 Task: Look for space in Las Margaritas, Mexico from 9th July, 2023 to 16th July, 2023 for 2 adults, 1 child in price range Rs.8000 to Rs.16000. Place can be entire place with 2 bedrooms having 2 beds and 1 bathroom. Property type can be house, flat, guest house. Booking option can be shelf check-in. Required host language is English.
Action: Mouse moved to (438, 94)
Screenshot: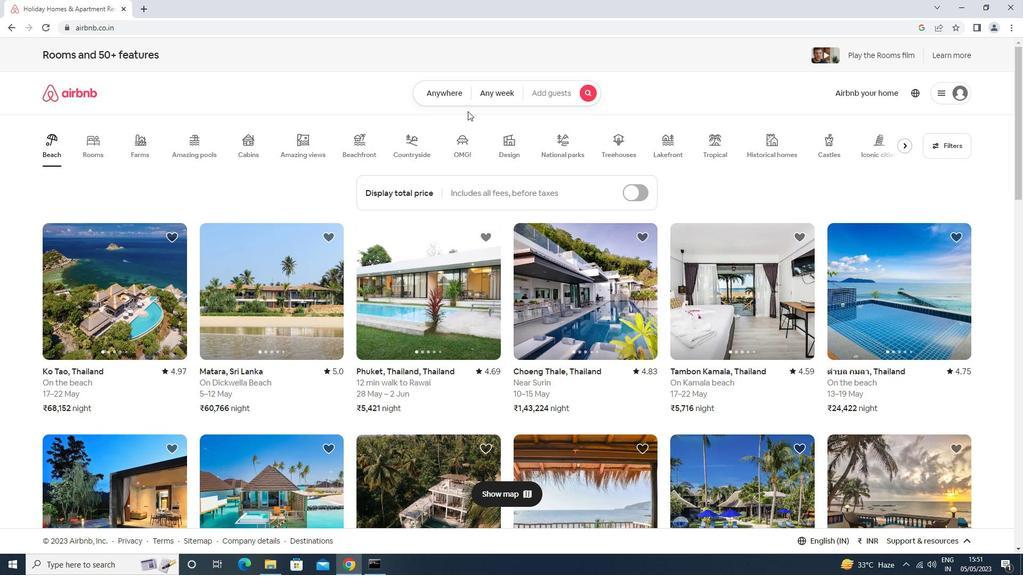 
Action: Mouse pressed left at (438, 94)
Screenshot: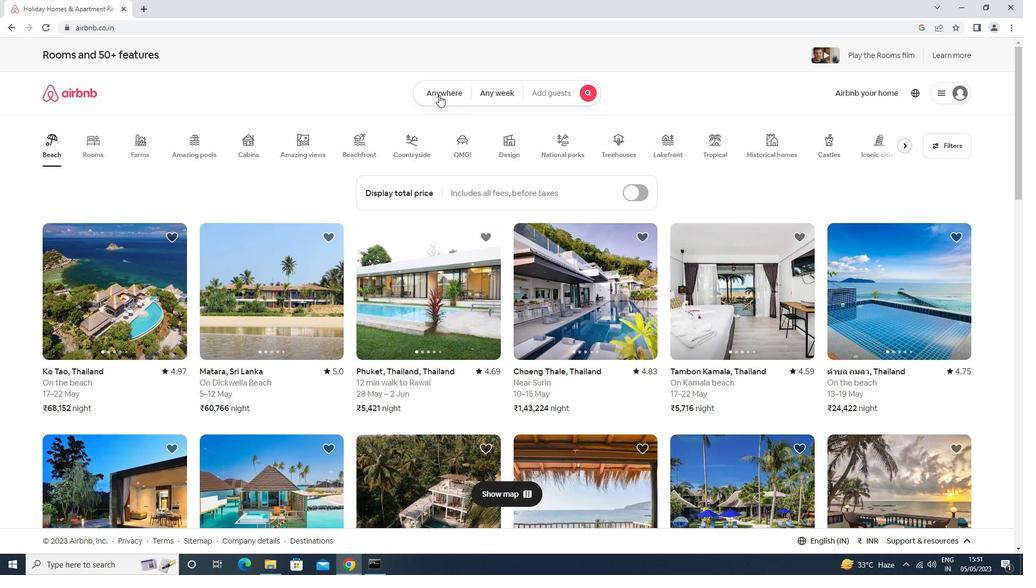 
Action: Mouse moved to (396, 139)
Screenshot: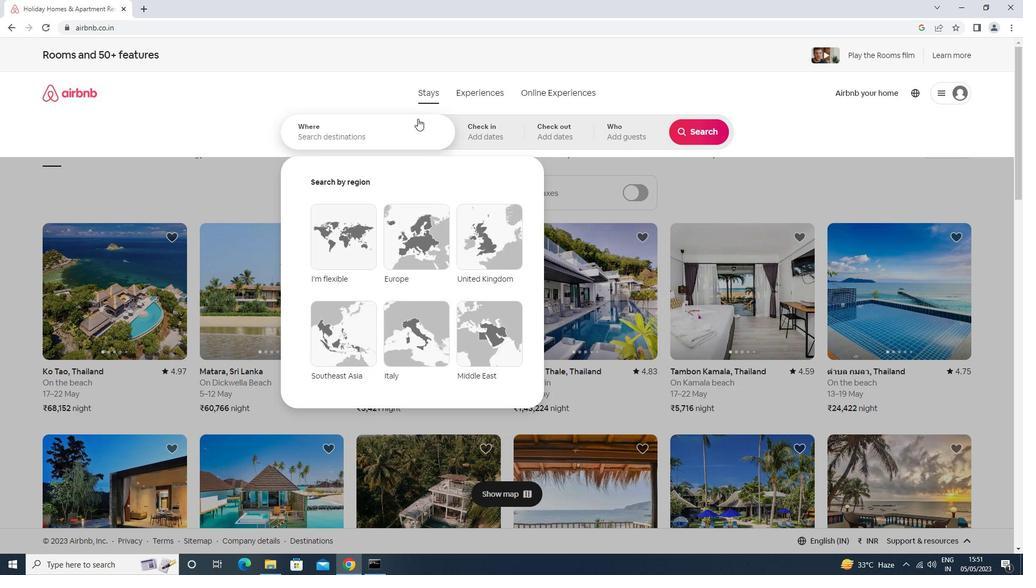 
Action: Mouse pressed left at (396, 139)
Screenshot: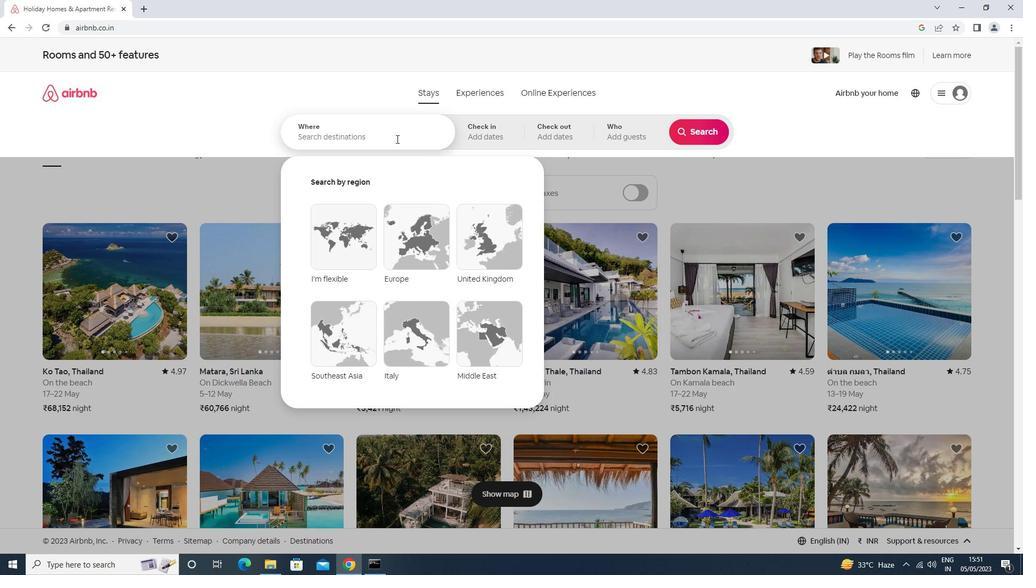 
Action: Key pressed las<Key.space>marg<Key.down><Key.backspace><Key.backspace><Key.backspace><Key.backspace><Key.backspace><Key.backspace><Key.shift>MEXICO<Key.enter>
Screenshot: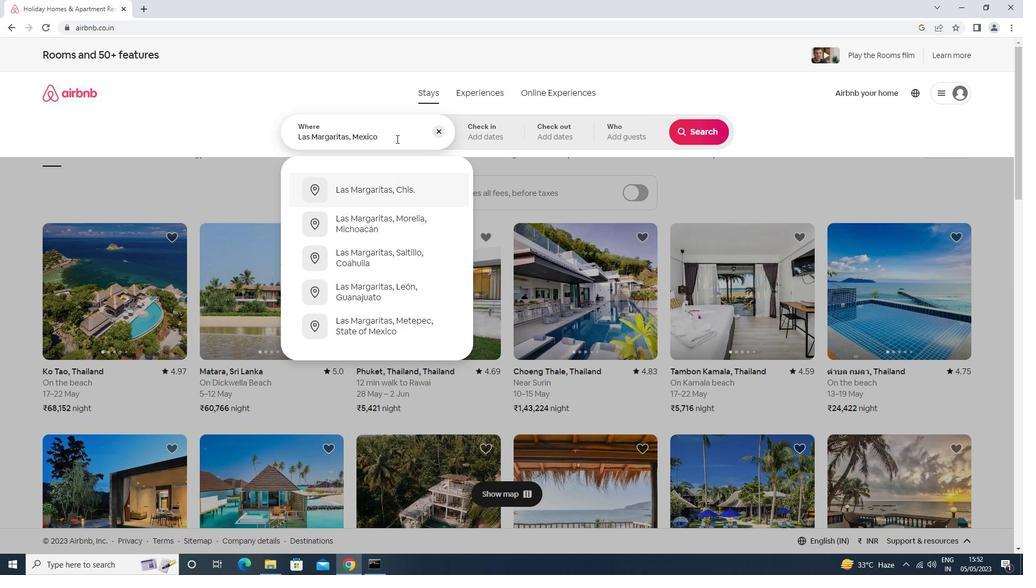 
Action: Mouse moved to (700, 217)
Screenshot: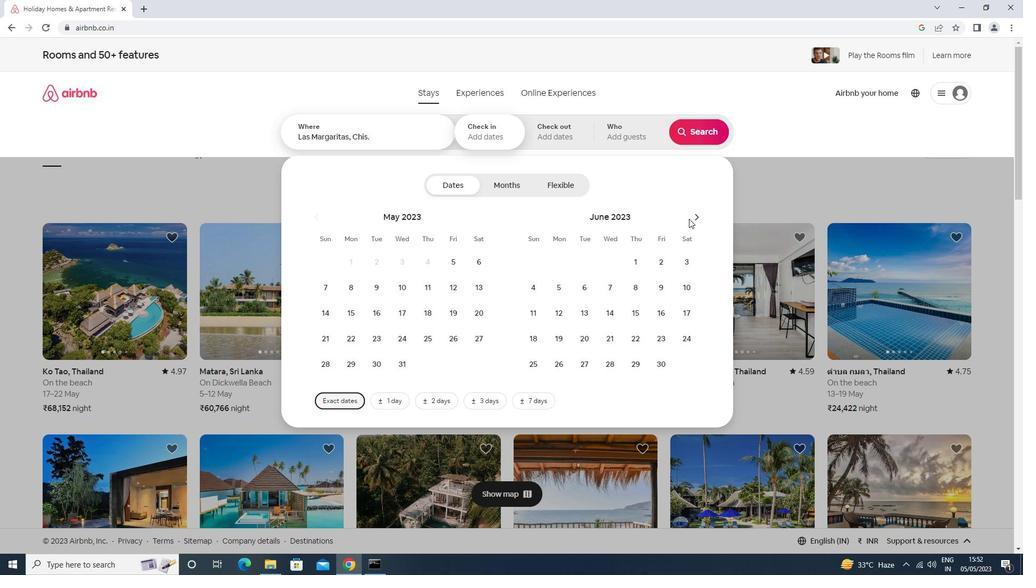 
Action: Mouse pressed left at (700, 217)
Screenshot: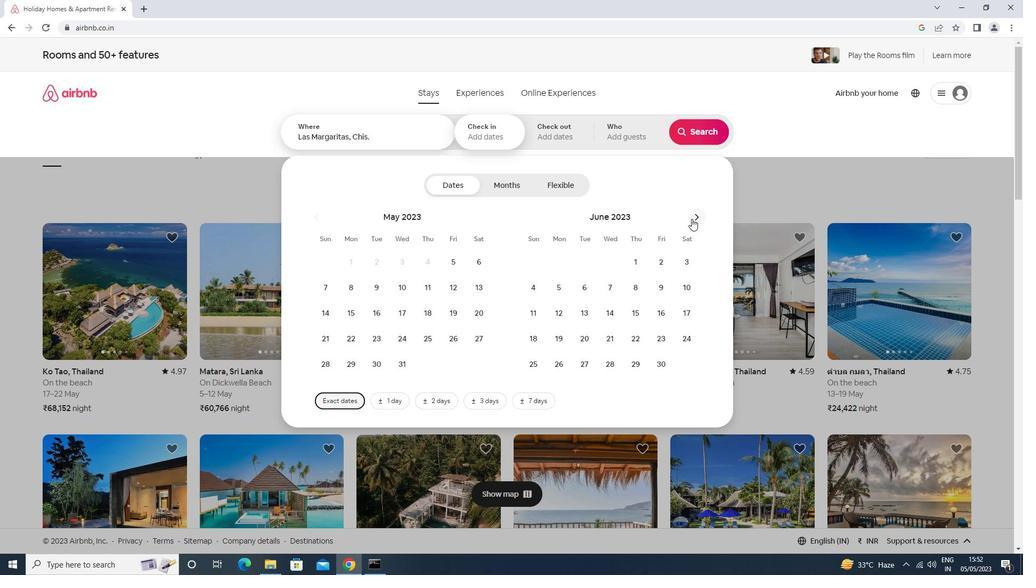 
Action: Mouse moved to (541, 306)
Screenshot: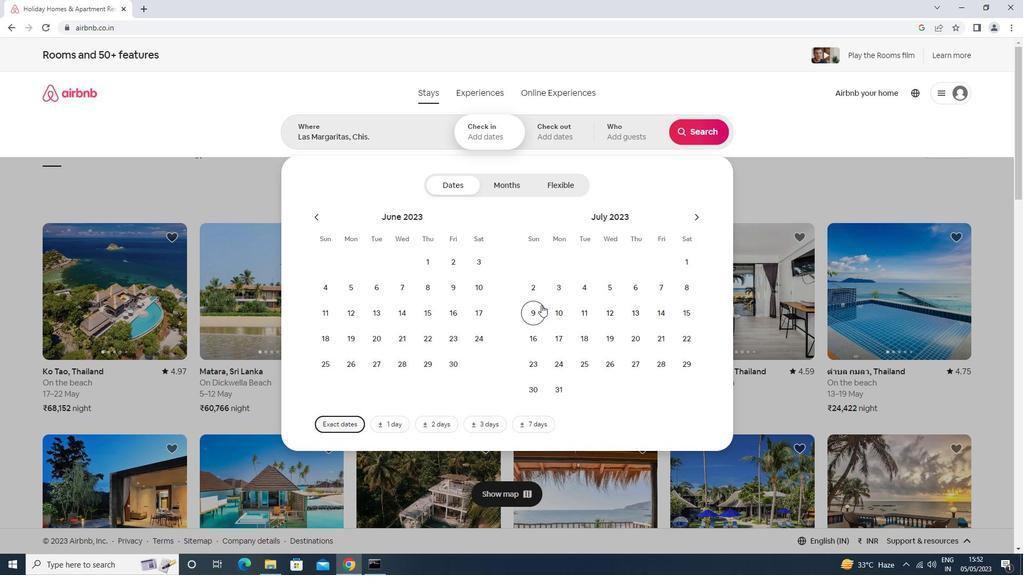 
Action: Mouse pressed left at (541, 306)
Screenshot: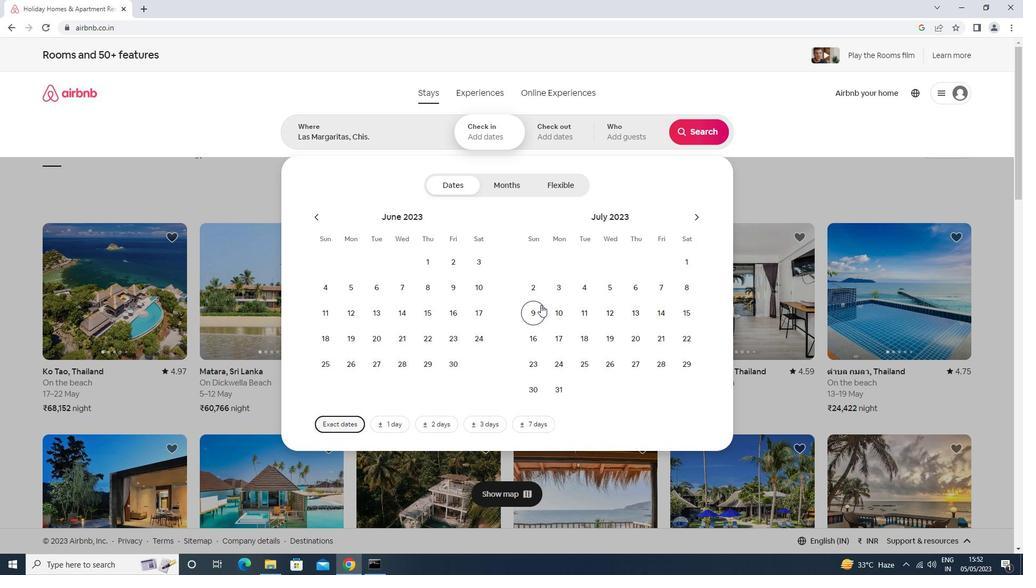 
Action: Mouse moved to (532, 331)
Screenshot: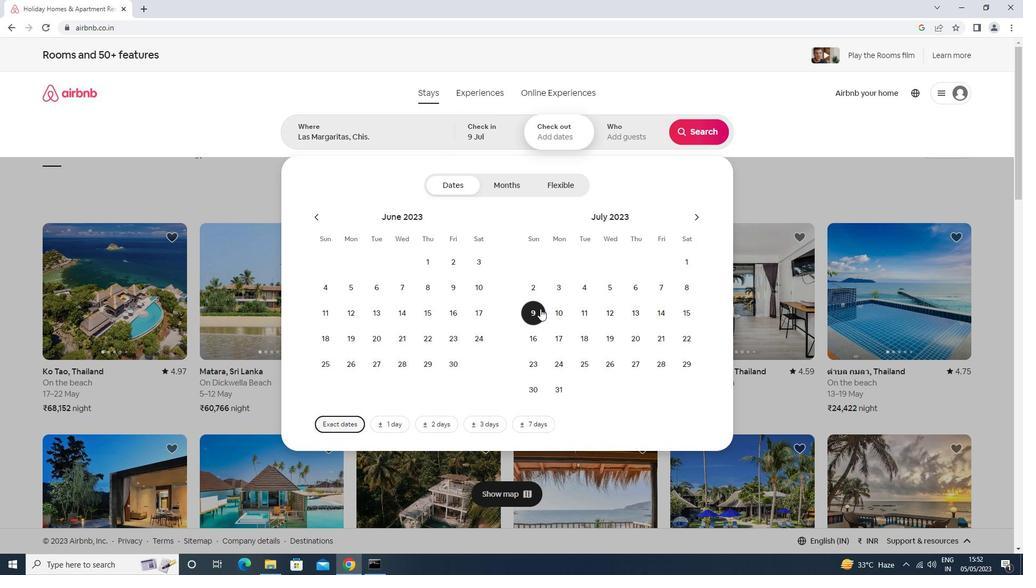 
Action: Mouse pressed left at (532, 331)
Screenshot: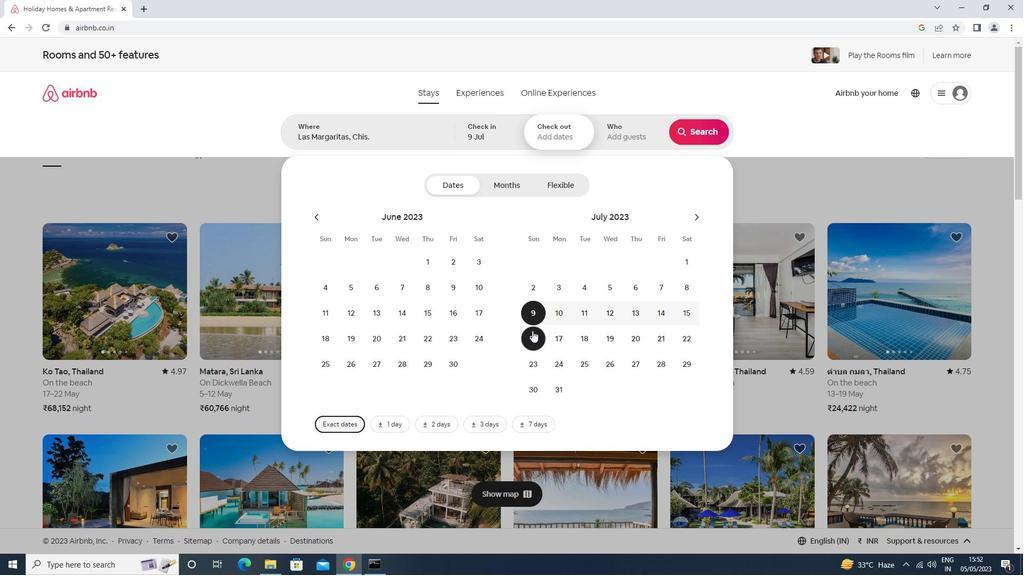 
Action: Mouse moved to (637, 141)
Screenshot: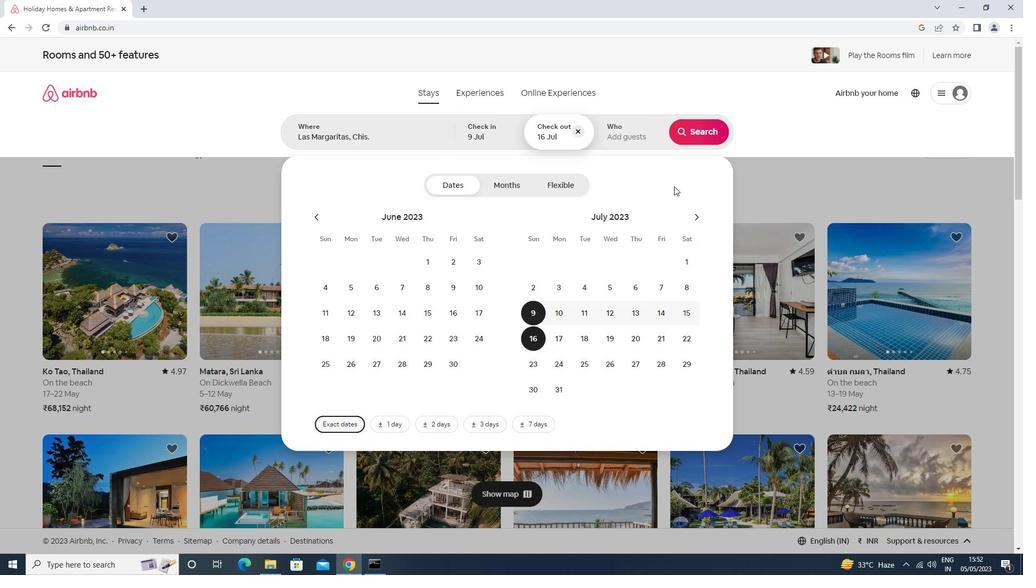 
Action: Mouse pressed left at (637, 141)
Screenshot: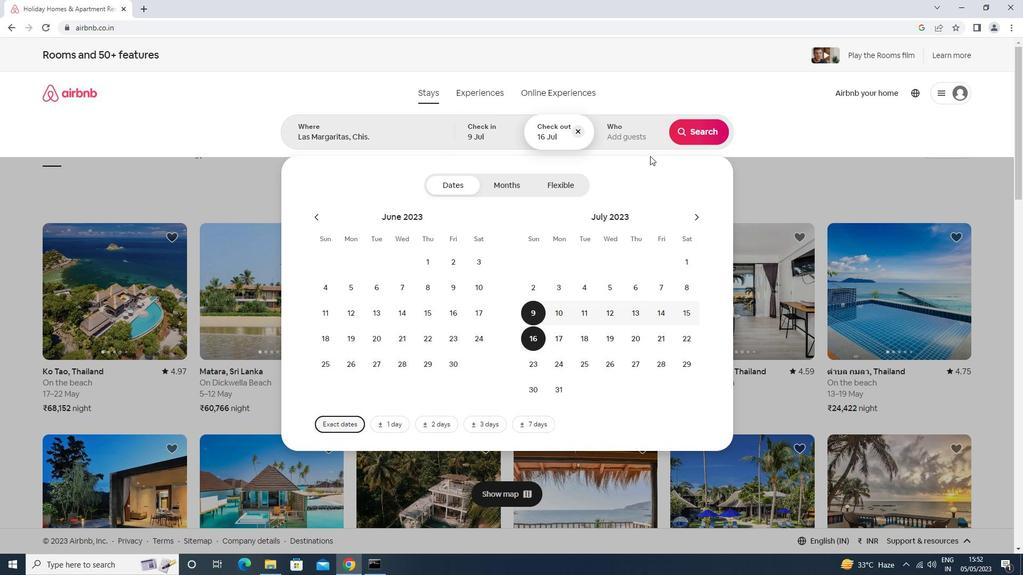 
Action: Mouse moved to (695, 192)
Screenshot: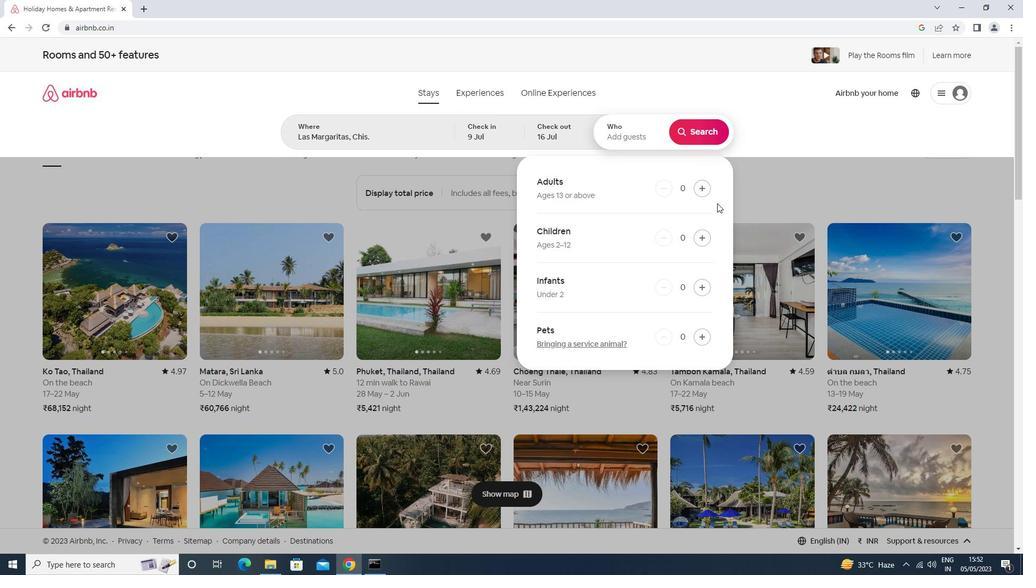 
Action: Mouse pressed left at (695, 192)
Screenshot: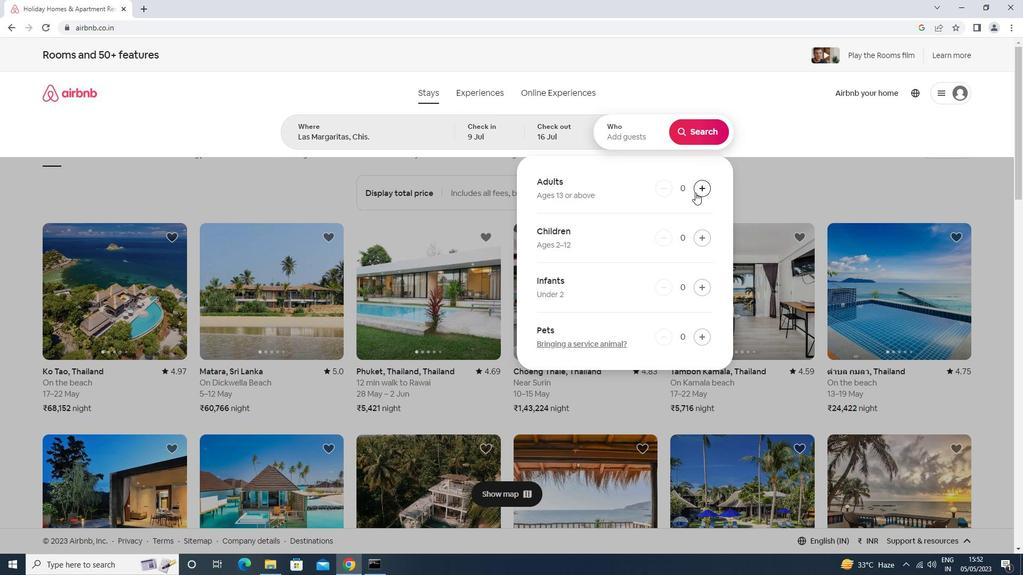 
Action: Mouse pressed left at (695, 192)
Screenshot: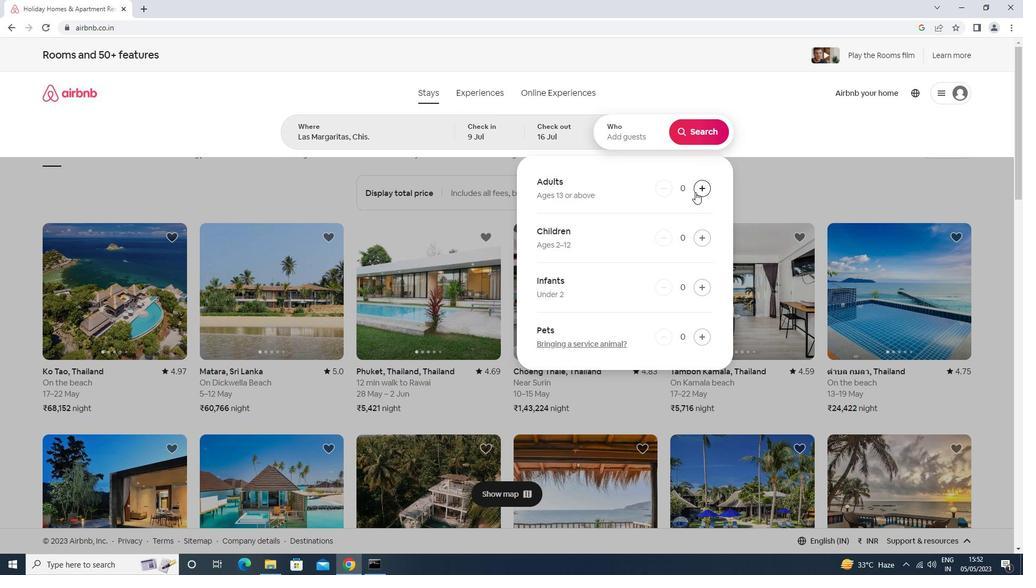 
Action: Mouse moved to (704, 238)
Screenshot: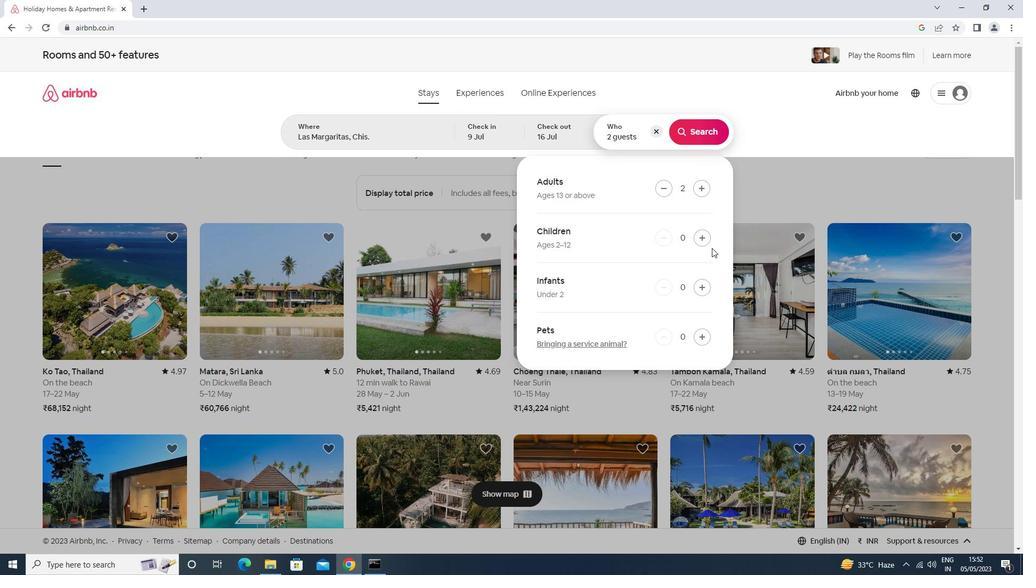 
Action: Mouse pressed left at (704, 238)
Screenshot: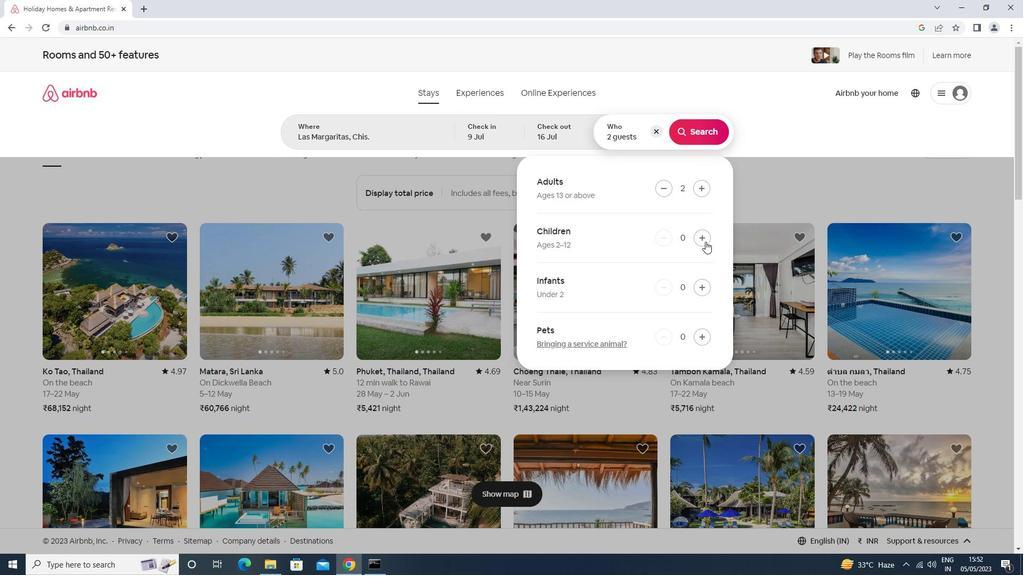 
Action: Mouse moved to (710, 135)
Screenshot: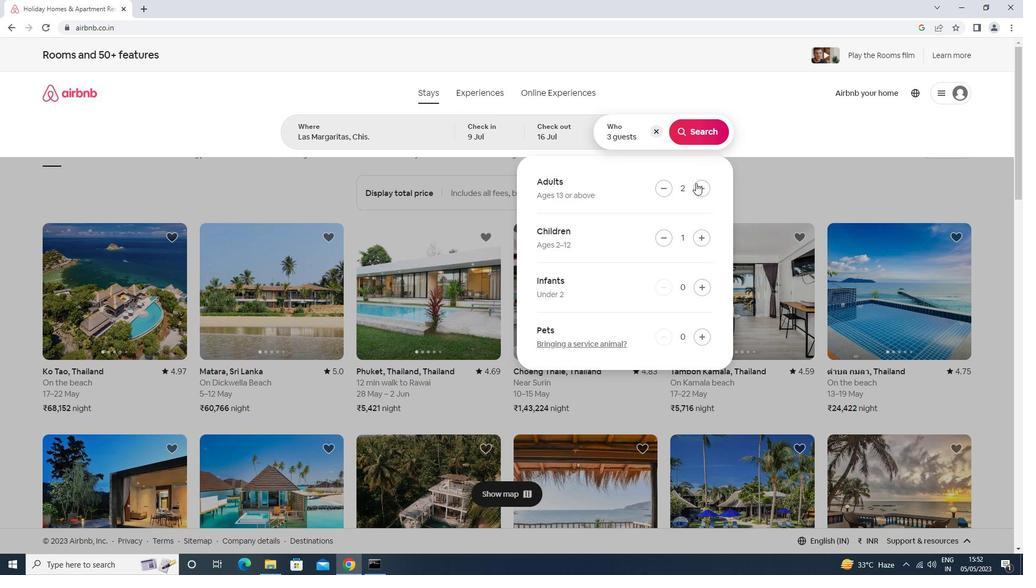 
Action: Mouse pressed left at (710, 135)
Screenshot: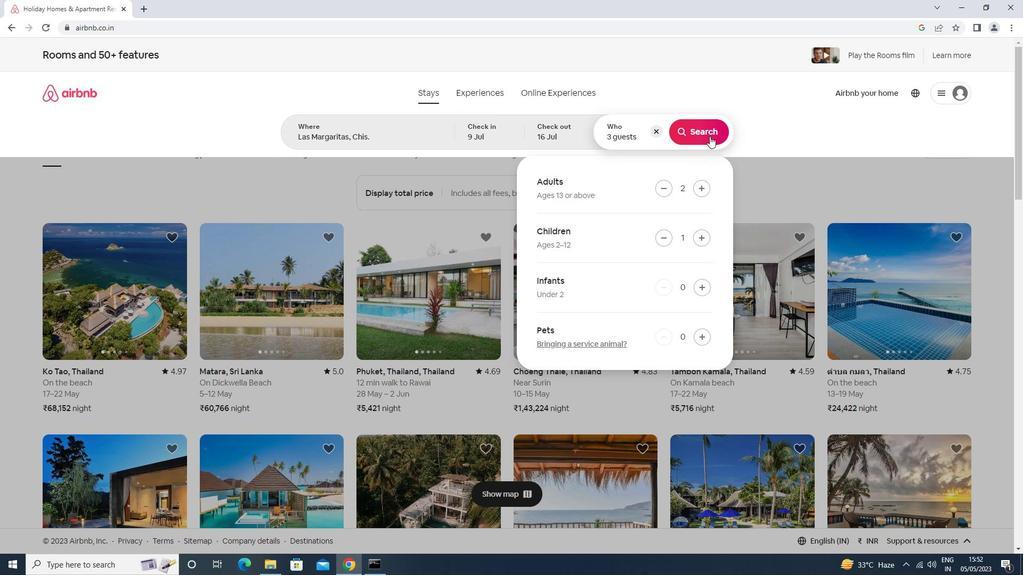 
Action: Mouse moved to (981, 104)
Screenshot: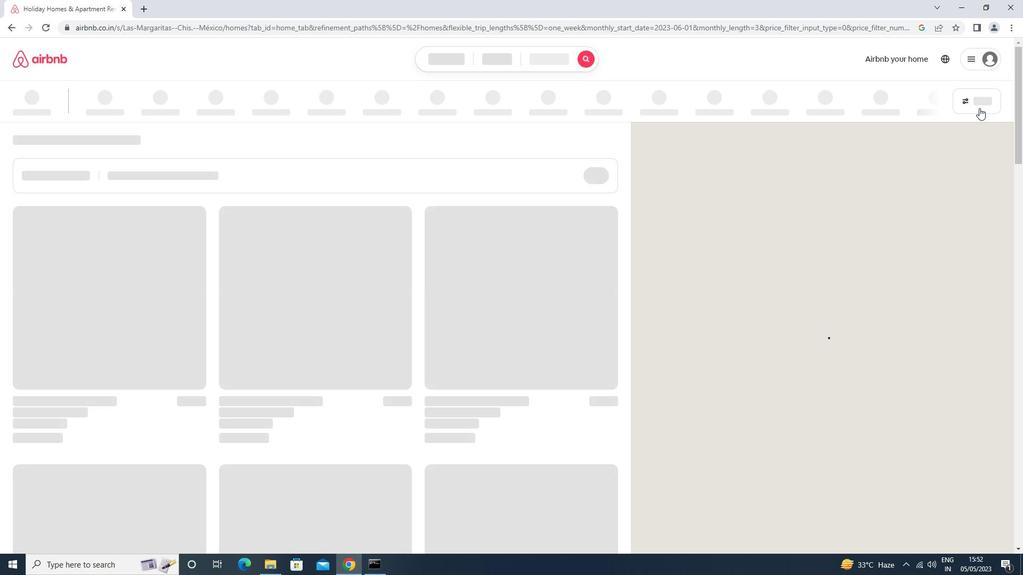 
Action: Mouse pressed left at (981, 104)
Screenshot: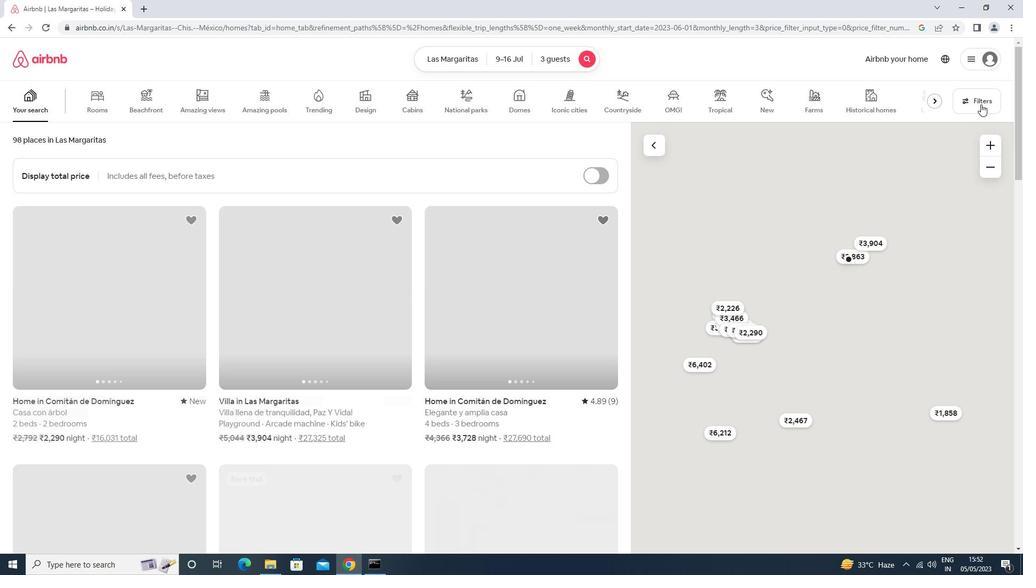 
Action: Mouse moved to (413, 366)
Screenshot: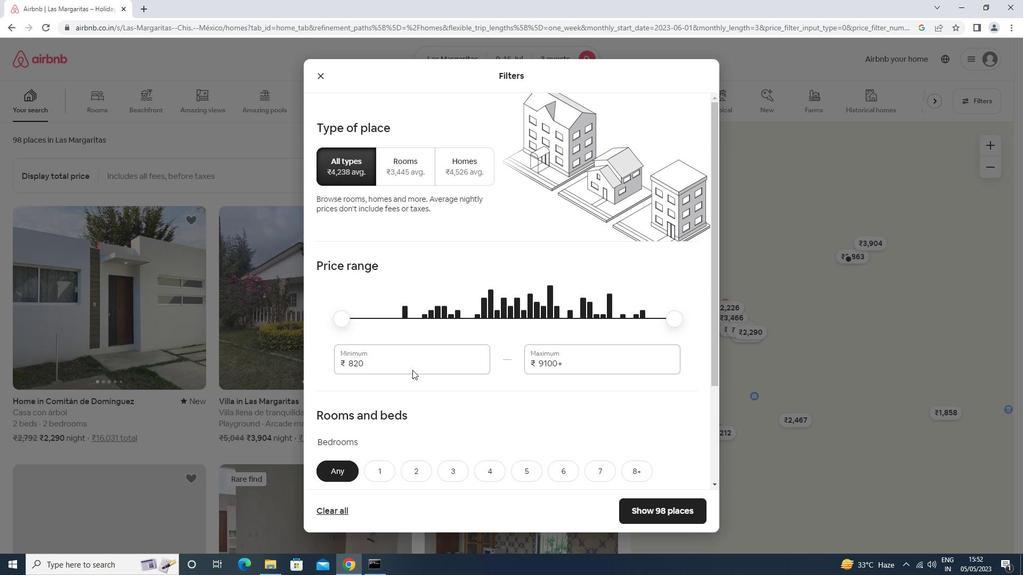 
Action: Mouse pressed left at (413, 366)
Screenshot: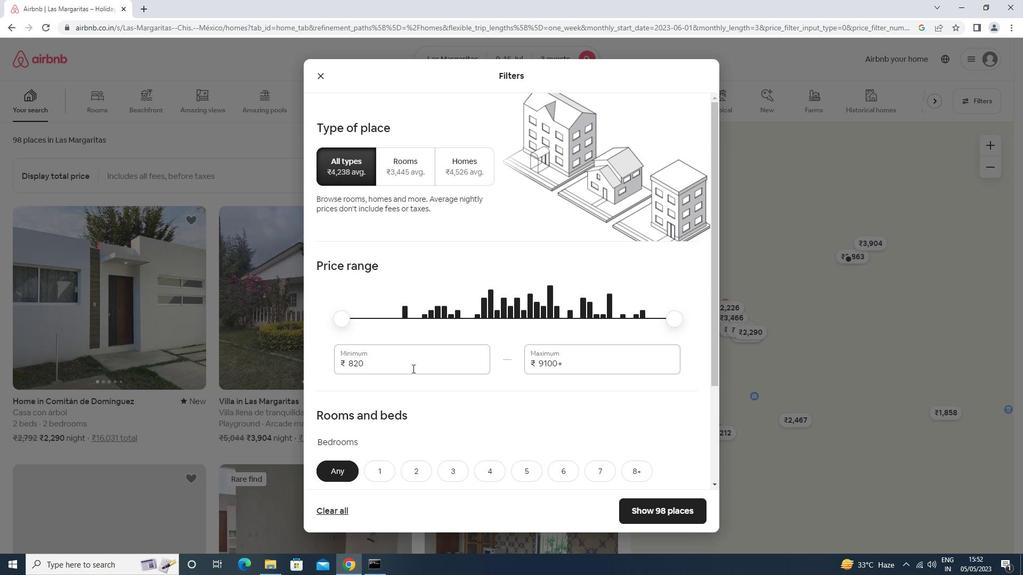 
Action: Mouse moved to (413, 365)
Screenshot: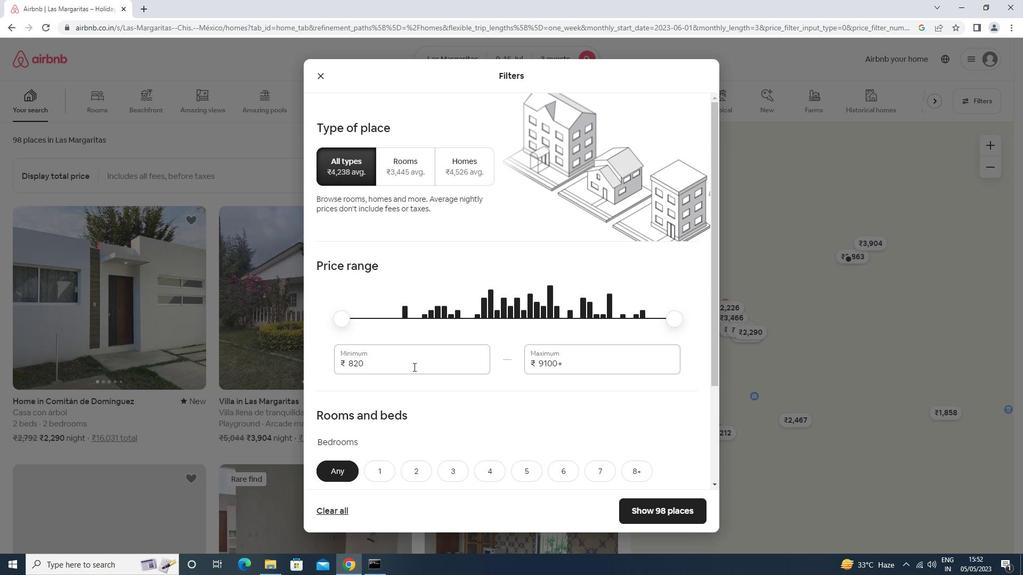 
Action: Key pressed <Key.backspace><Key.backspace>000<Key.tab>16000
Screenshot: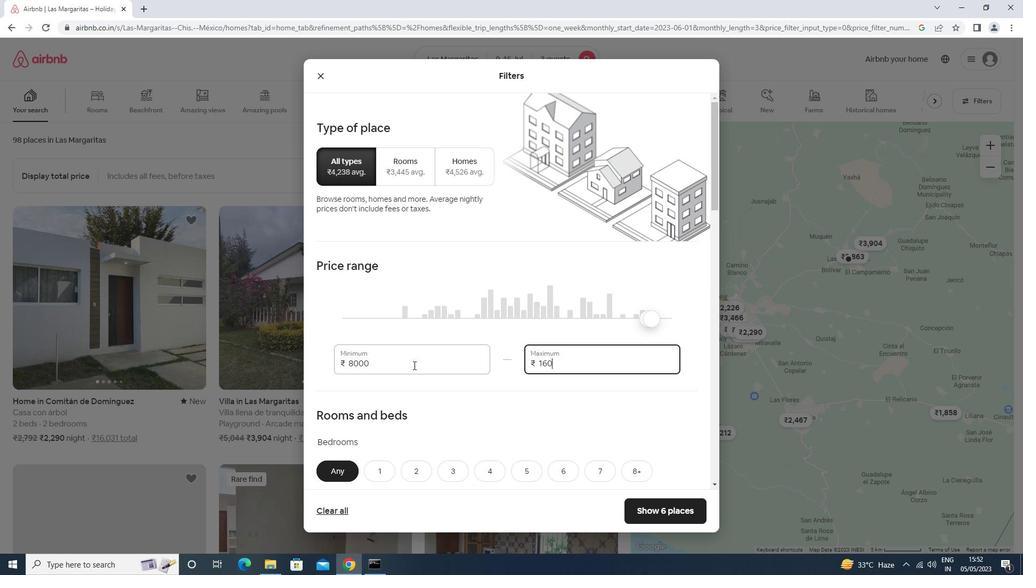 
Action: Mouse moved to (414, 358)
Screenshot: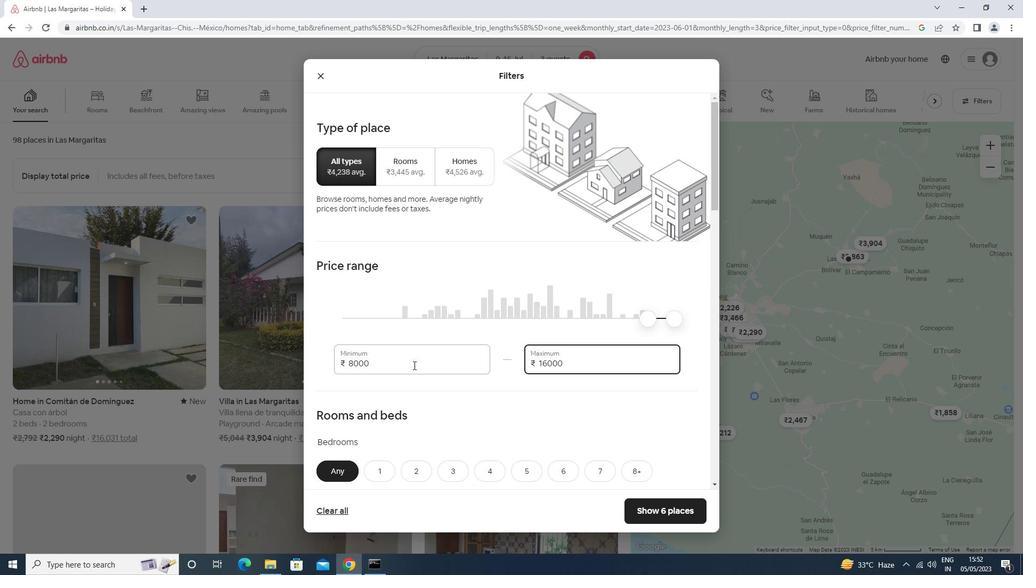 
Action: Mouse scrolled (414, 357) with delta (0, 0)
Screenshot: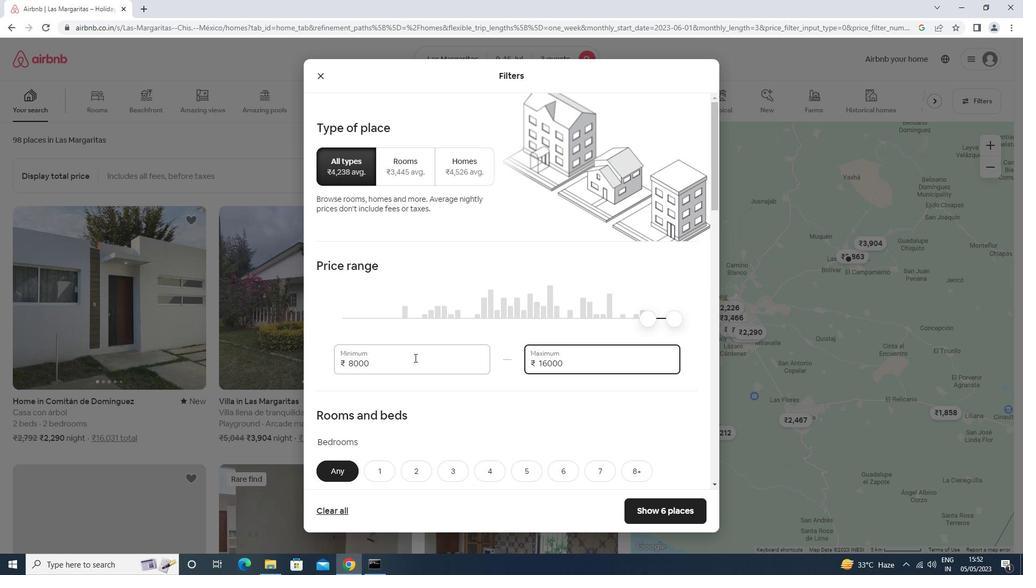 
Action: Mouse scrolled (414, 357) with delta (0, 0)
Screenshot: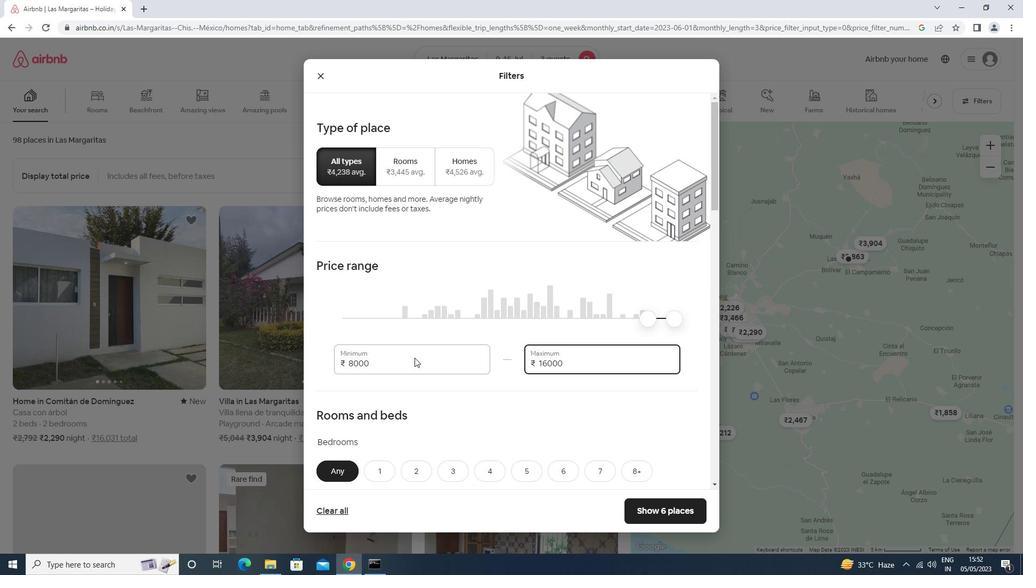 
Action: Mouse scrolled (414, 357) with delta (0, 0)
Screenshot: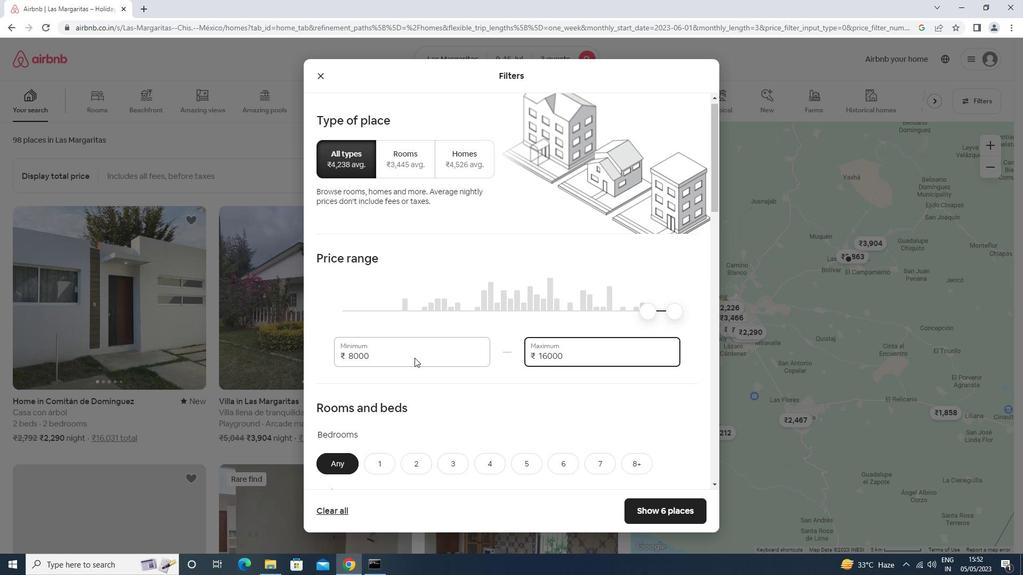 
Action: Mouse scrolled (414, 357) with delta (0, 0)
Screenshot: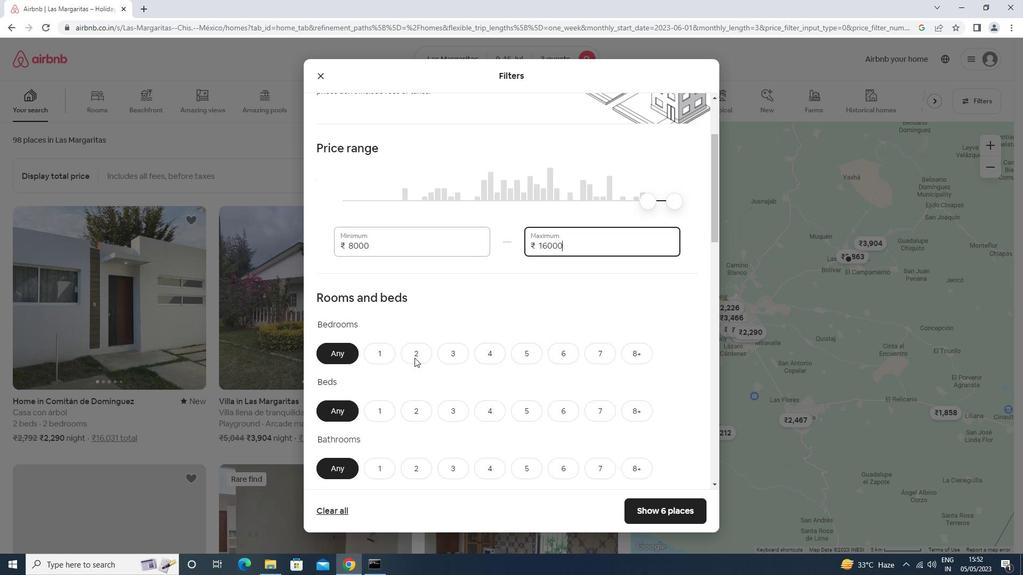 
Action: Mouse moved to (416, 261)
Screenshot: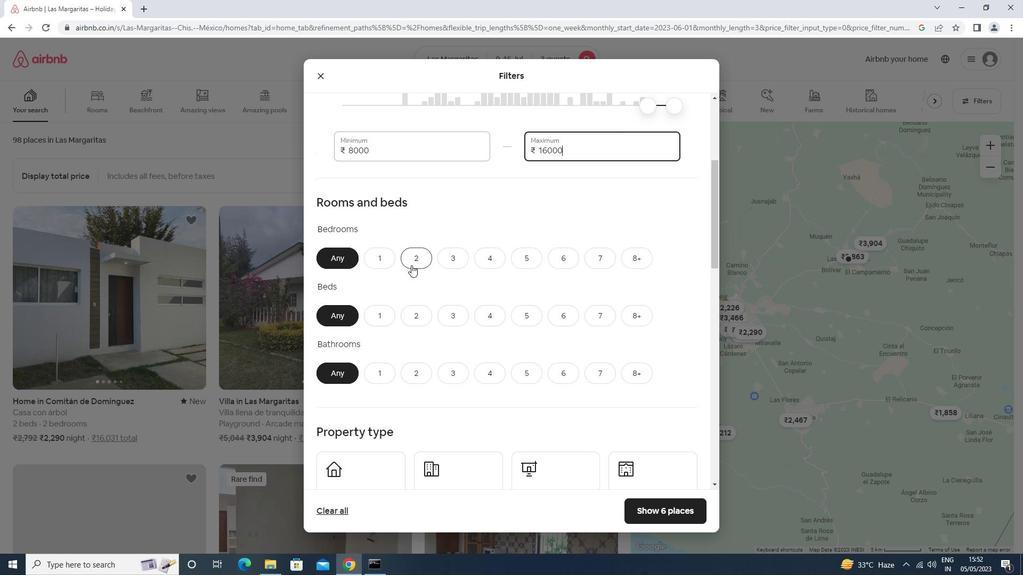 
Action: Mouse pressed left at (416, 261)
Screenshot: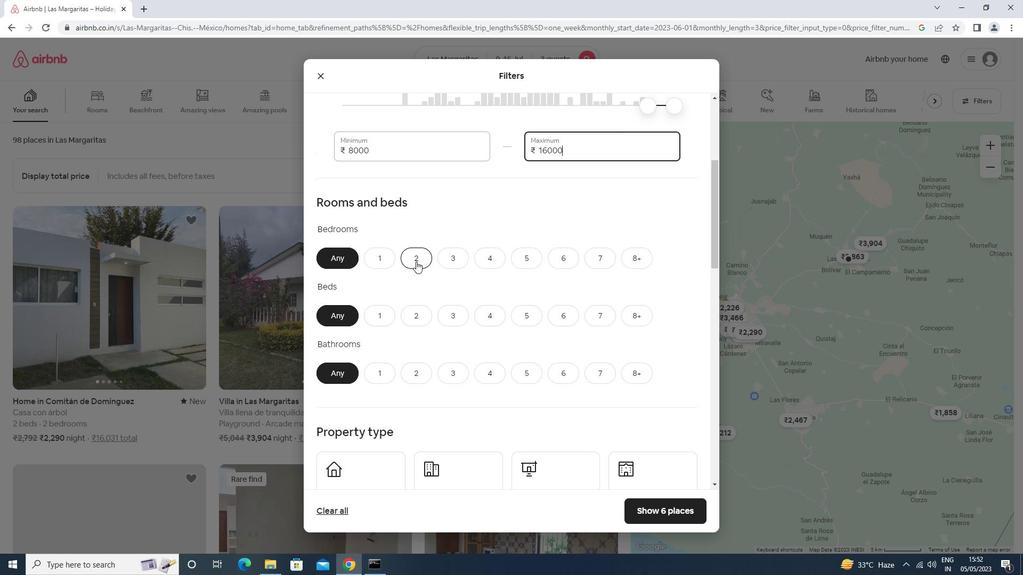
Action: Mouse moved to (410, 315)
Screenshot: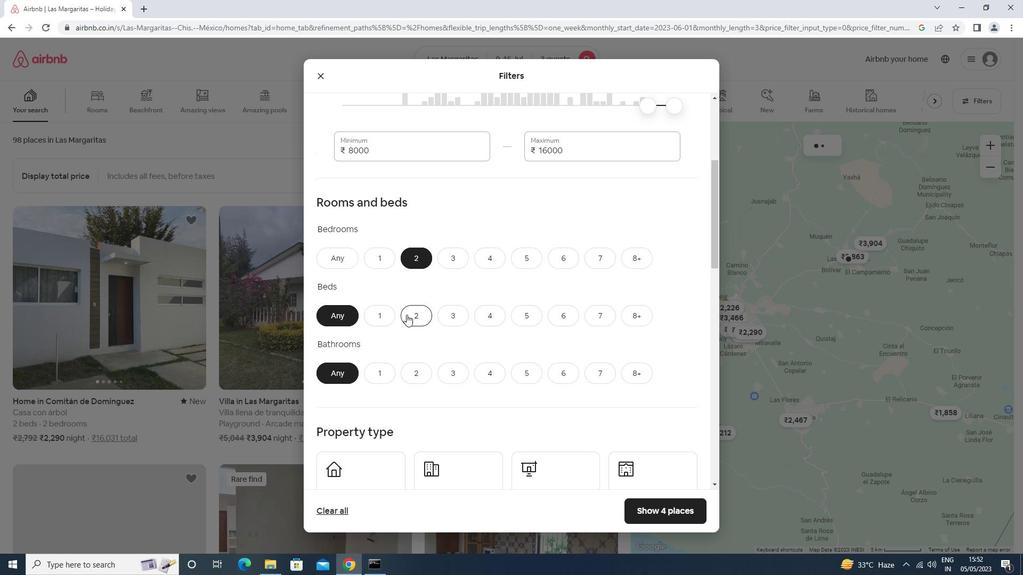 
Action: Mouse pressed left at (410, 315)
Screenshot: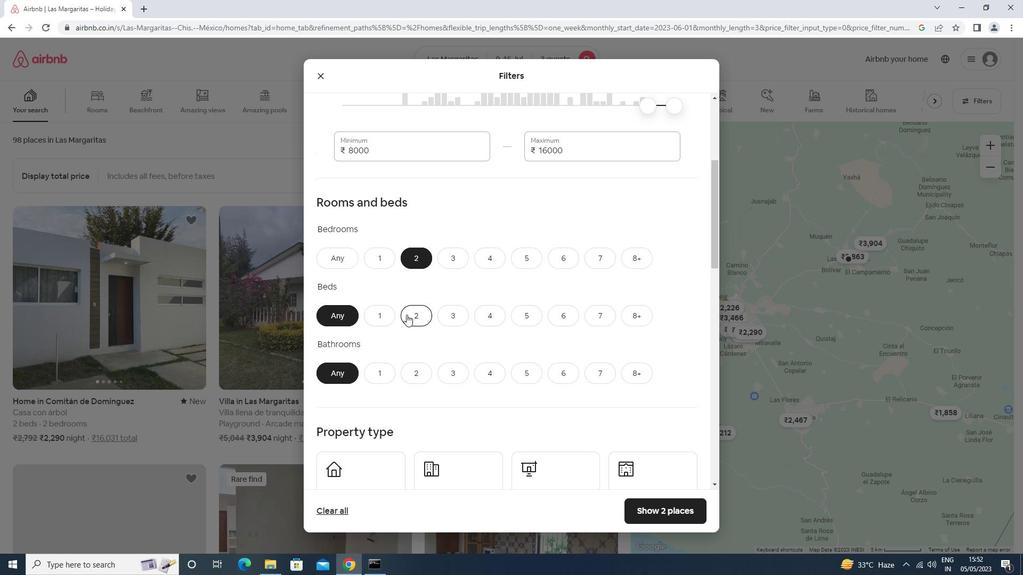 
Action: Mouse moved to (388, 378)
Screenshot: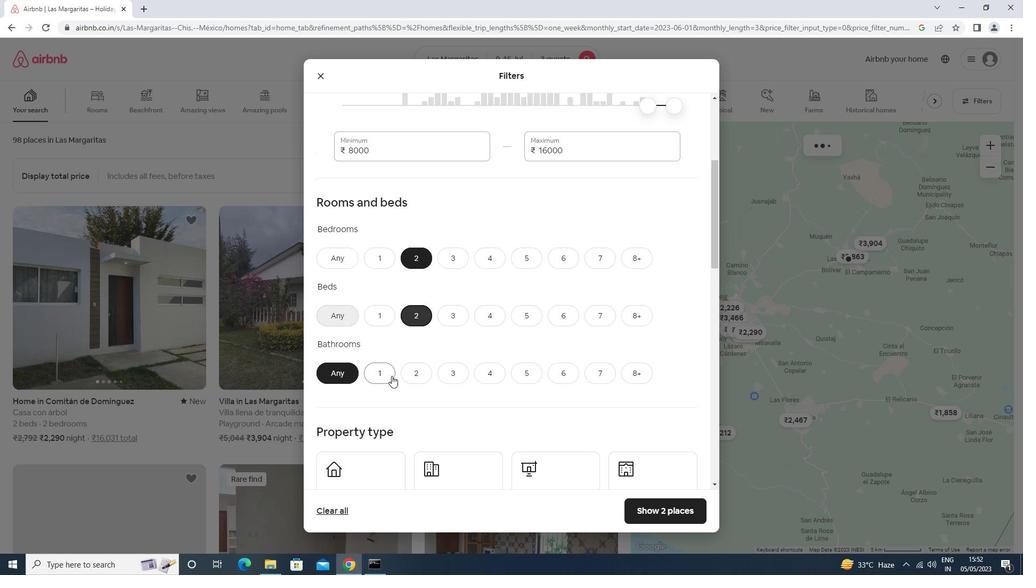 
Action: Mouse pressed left at (388, 378)
Screenshot: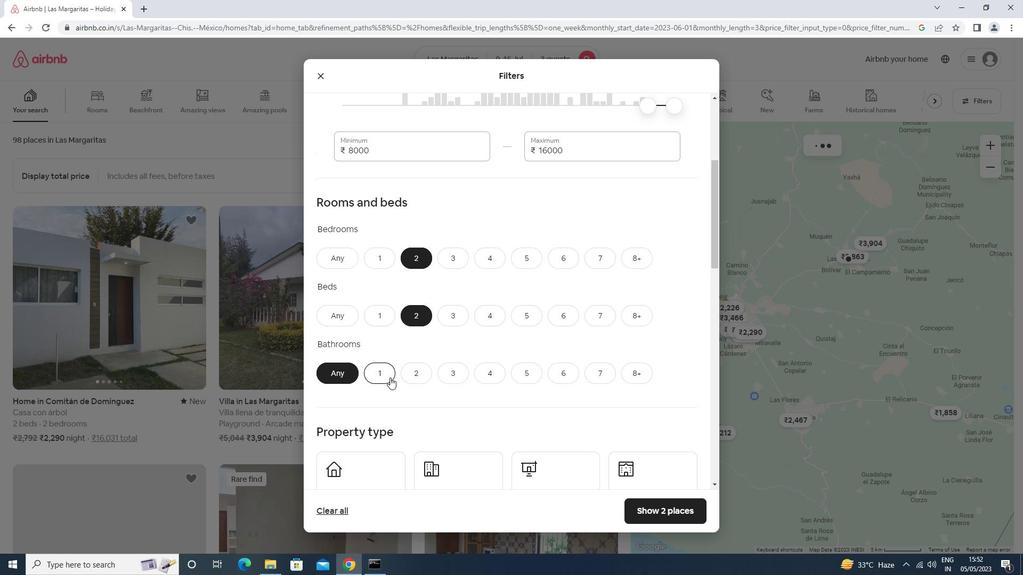 
Action: Mouse moved to (387, 375)
Screenshot: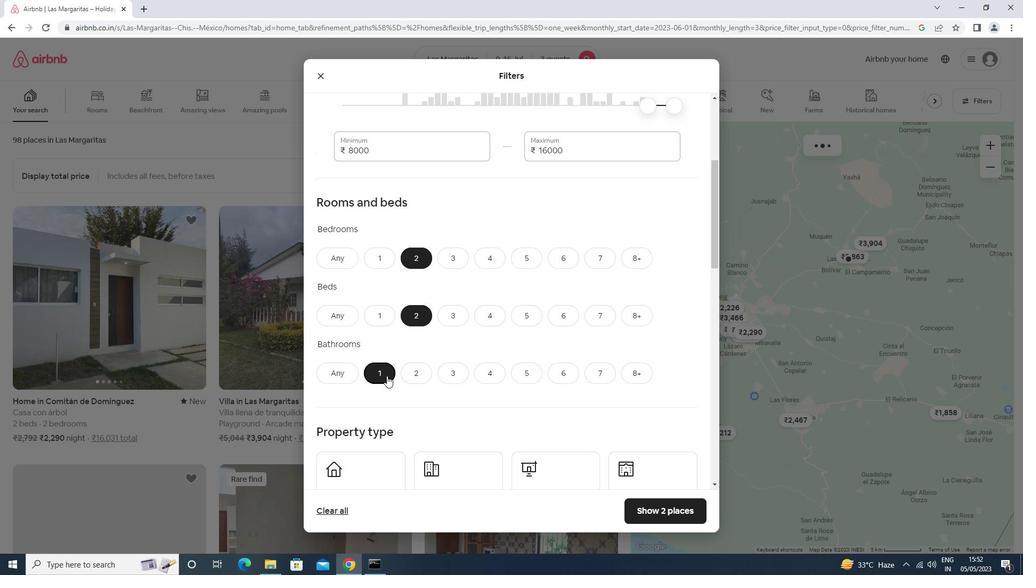 
Action: Mouse scrolled (387, 375) with delta (0, 0)
Screenshot: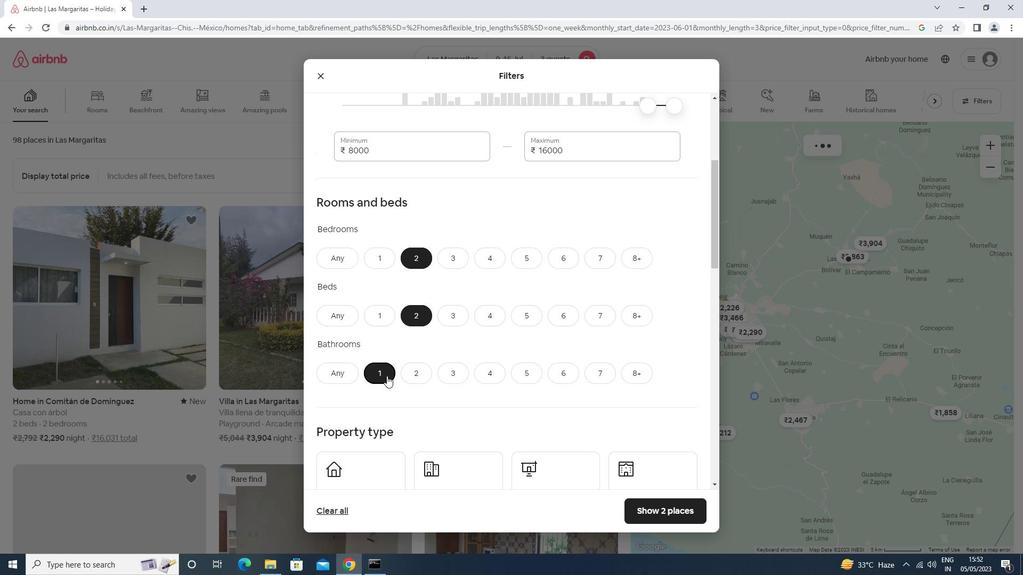 
Action: Mouse scrolled (387, 375) with delta (0, 0)
Screenshot: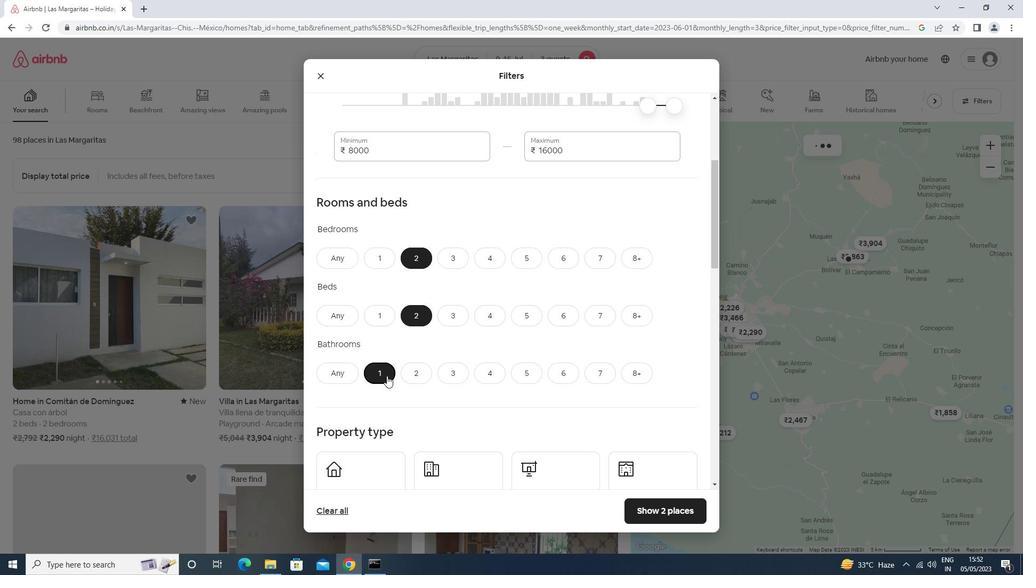 
Action: Mouse scrolled (387, 375) with delta (0, 0)
Screenshot: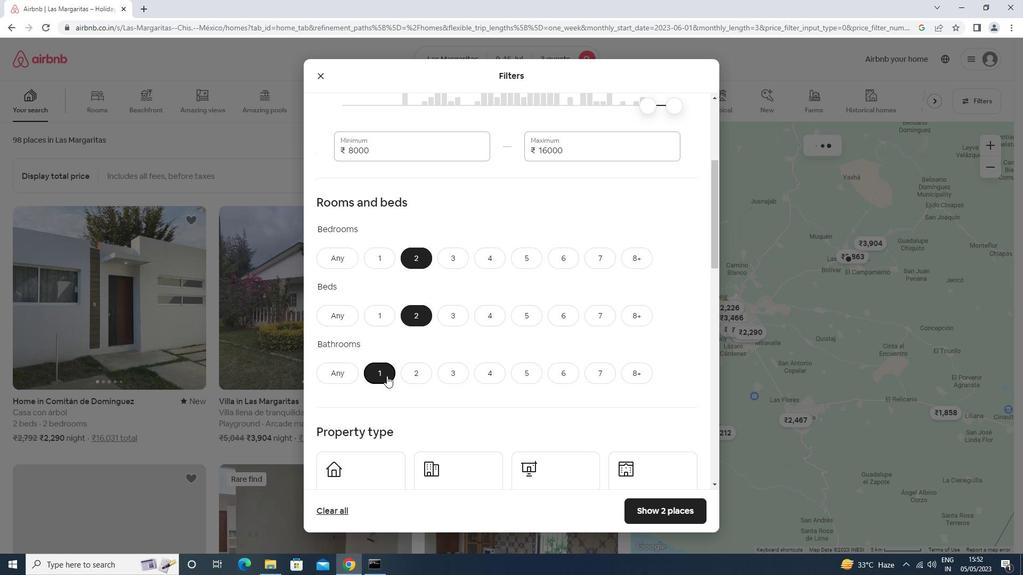 
Action: Mouse scrolled (387, 375) with delta (0, 0)
Screenshot: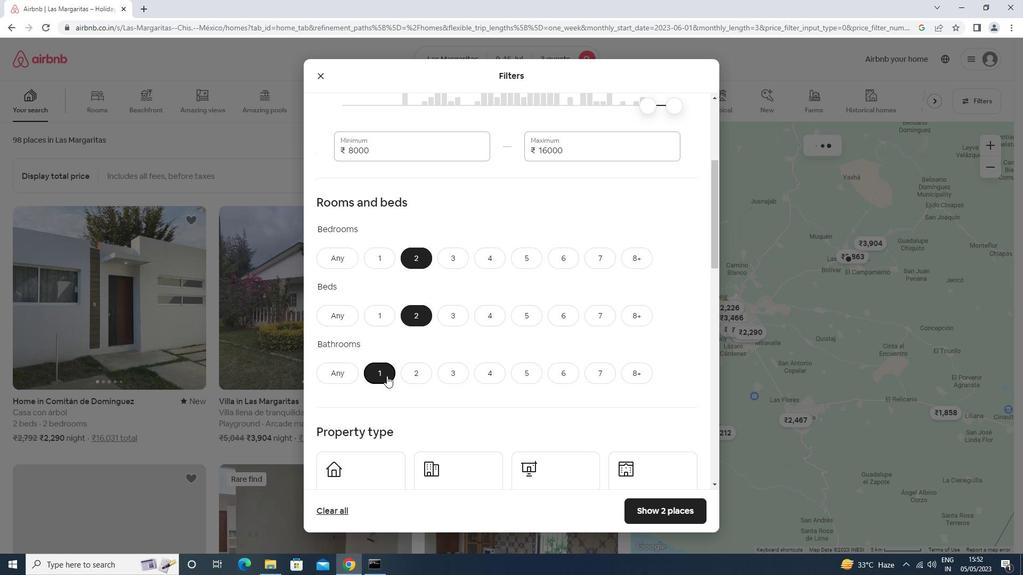 
Action: Mouse moved to (365, 289)
Screenshot: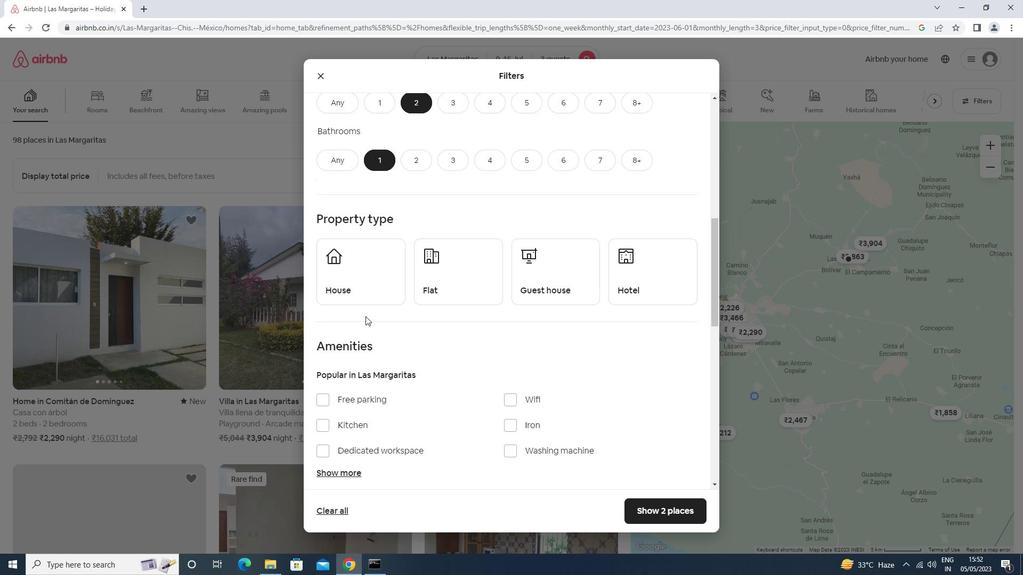 
Action: Mouse pressed left at (365, 289)
Screenshot: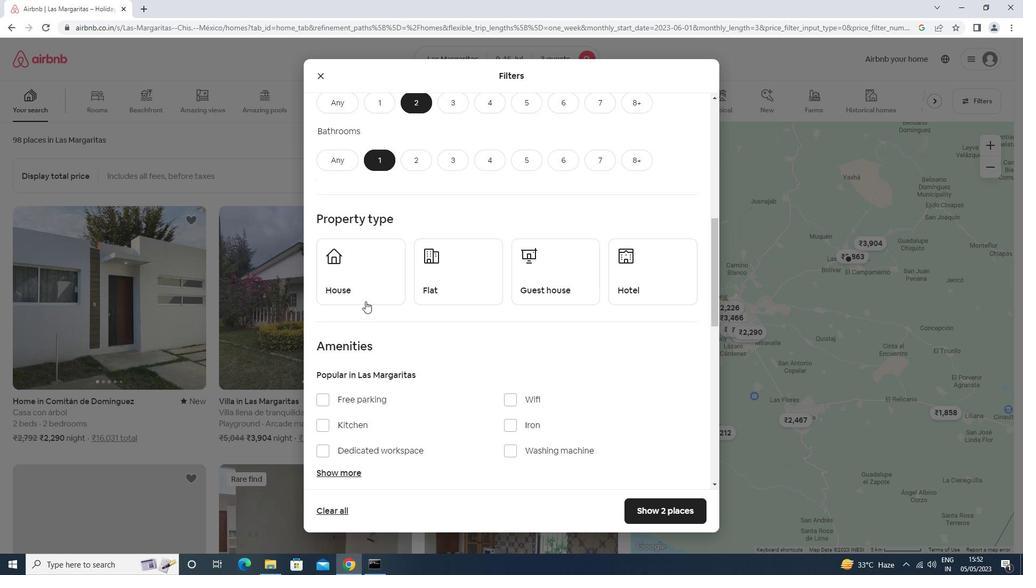 
Action: Mouse moved to (432, 284)
Screenshot: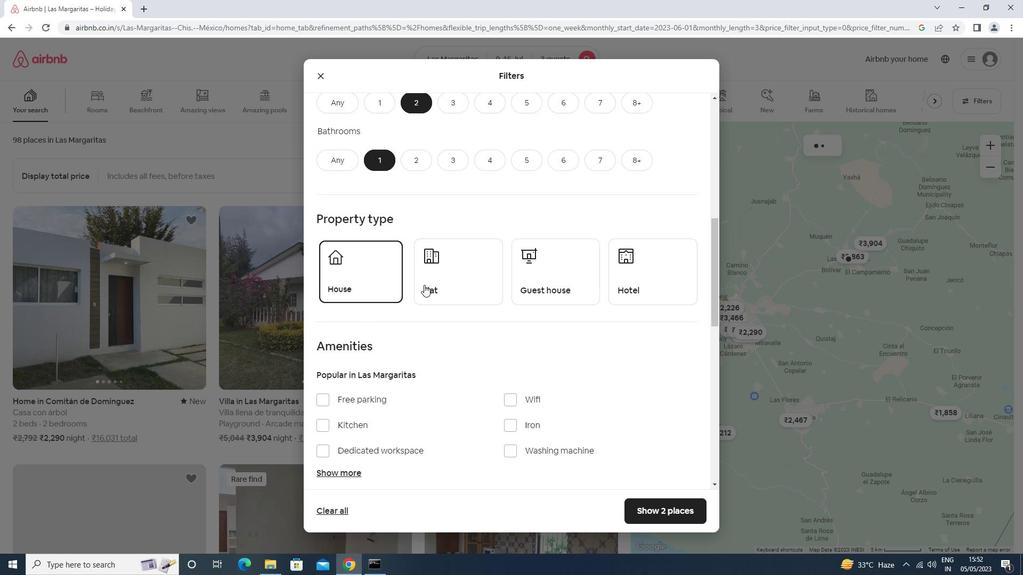 
Action: Mouse pressed left at (432, 284)
Screenshot: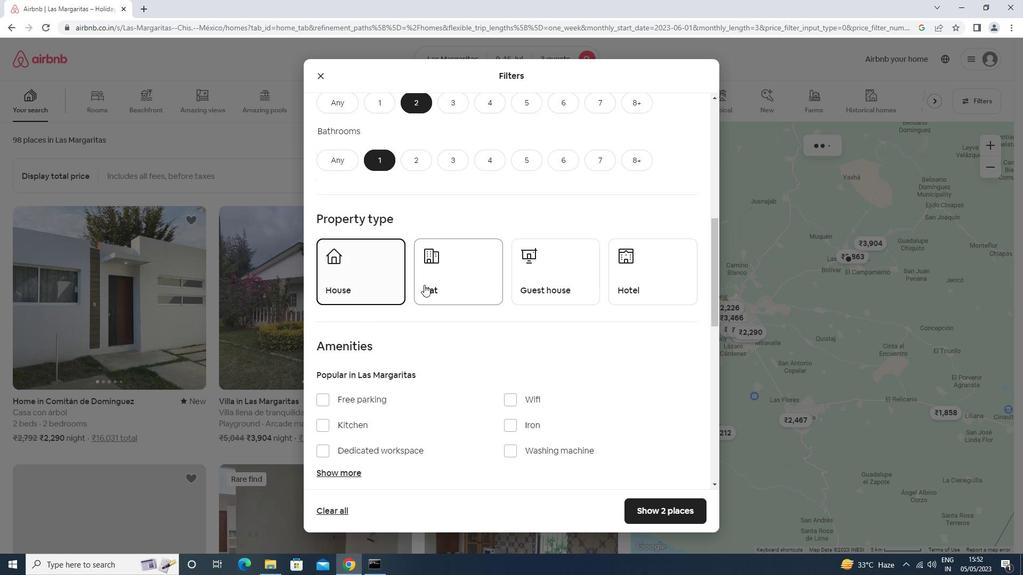 
Action: Mouse moved to (514, 283)
Screenshot: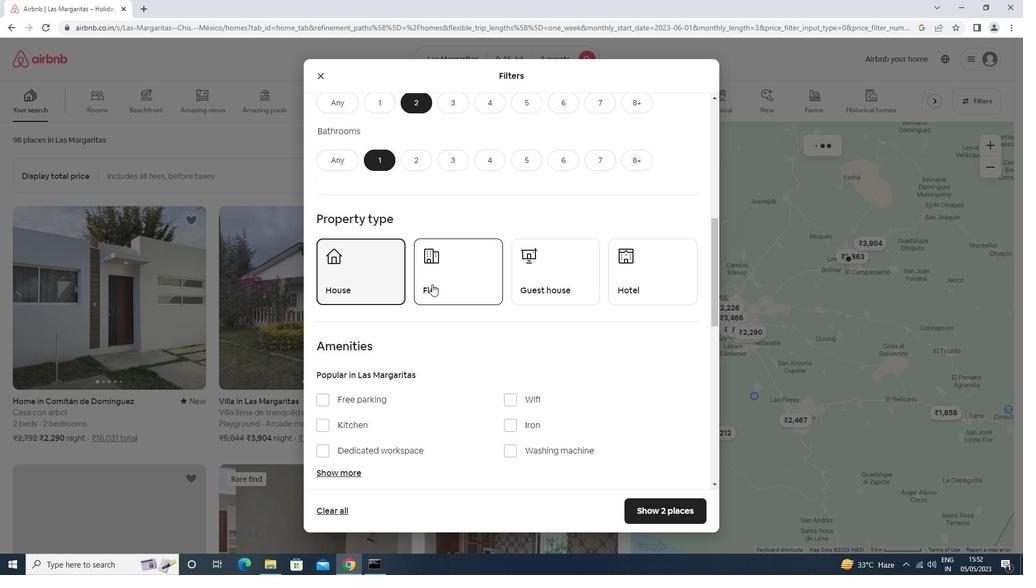 
Action: Mouse pressed left at (514, 283)
Screenshot: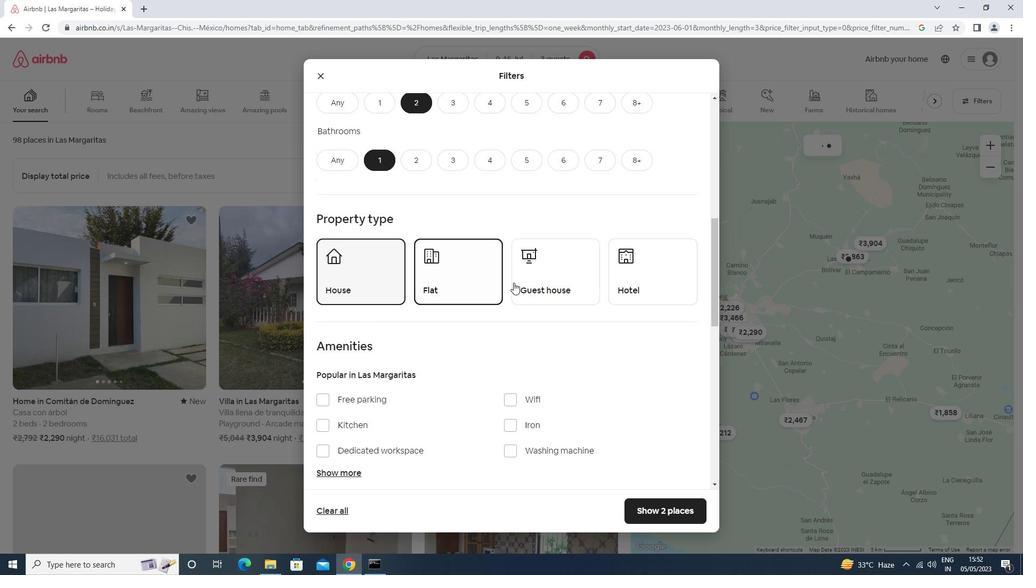
Action: Mouse moved to (510, 284)
Screenshot: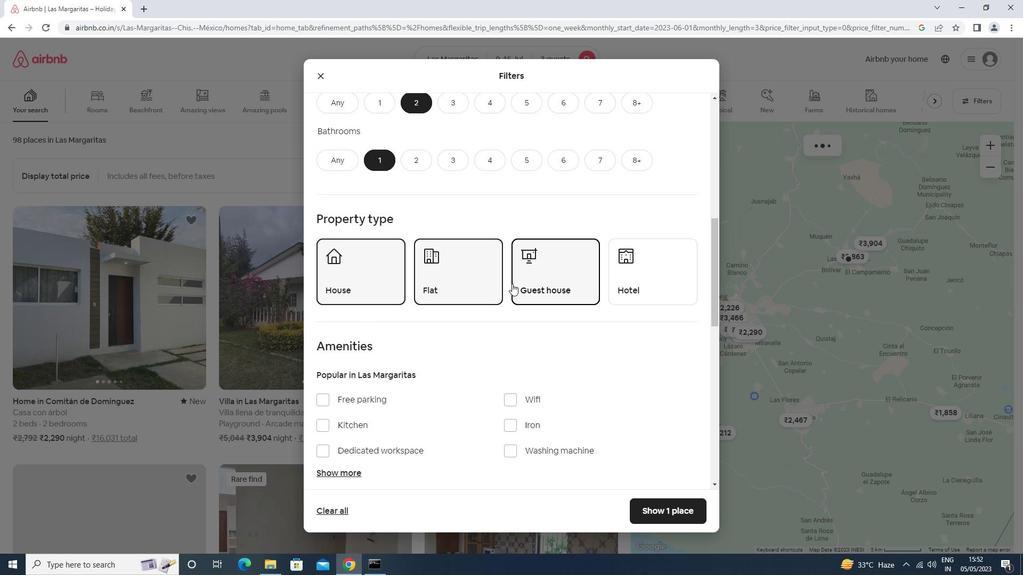 
Action: Mouse scrolled (510, 283) with delta (0, 0)
Screenshot: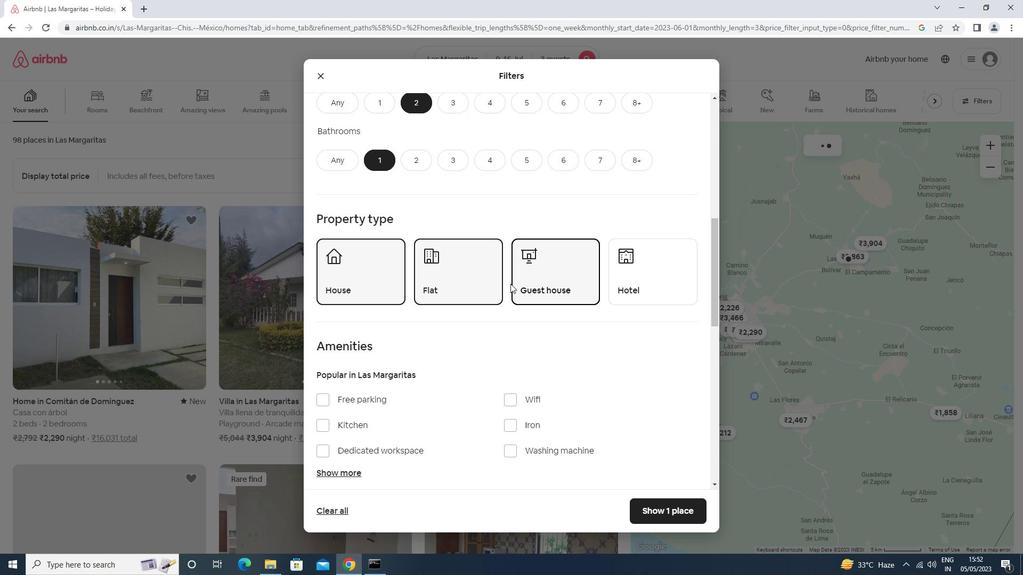 
Action: Mouse scrolled (510, 283) with delta (0, 0)
Screenshot: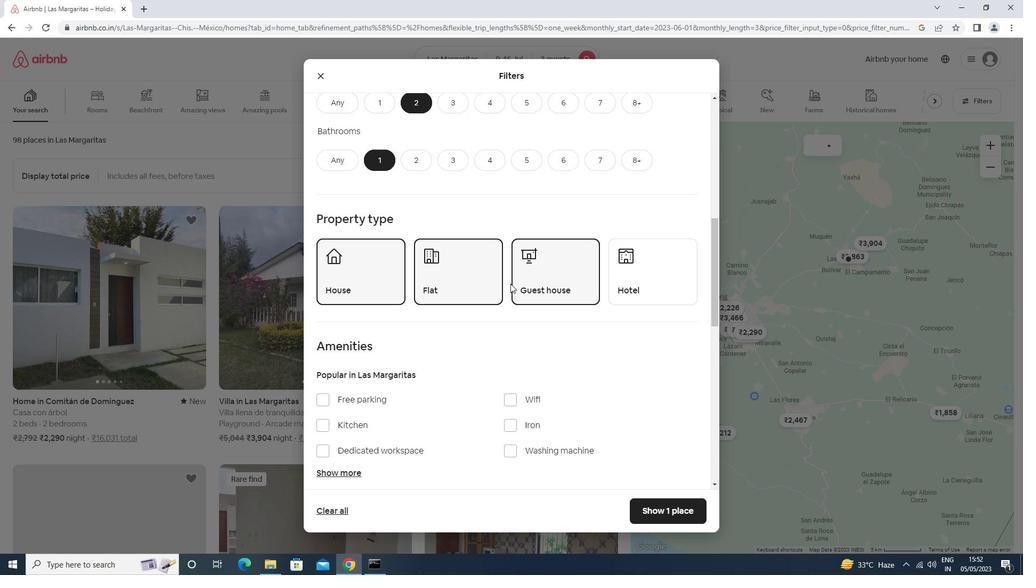 
Action: Mouse scrolled (510, 283) with delta (0, 0)
Screenshot: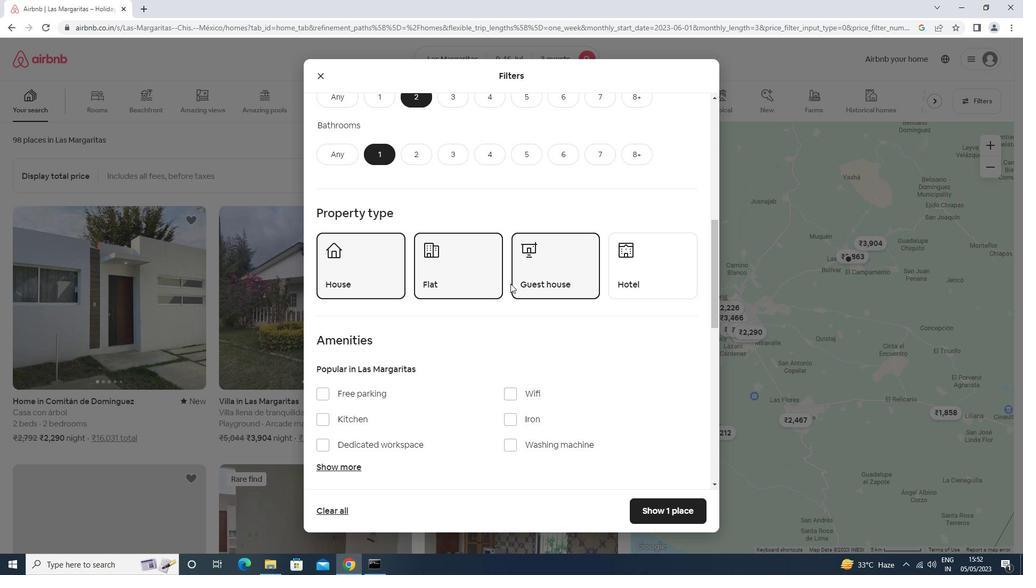 
Action: Mouse scrolled (510, 283) with delta (0, 0)
Screenshot: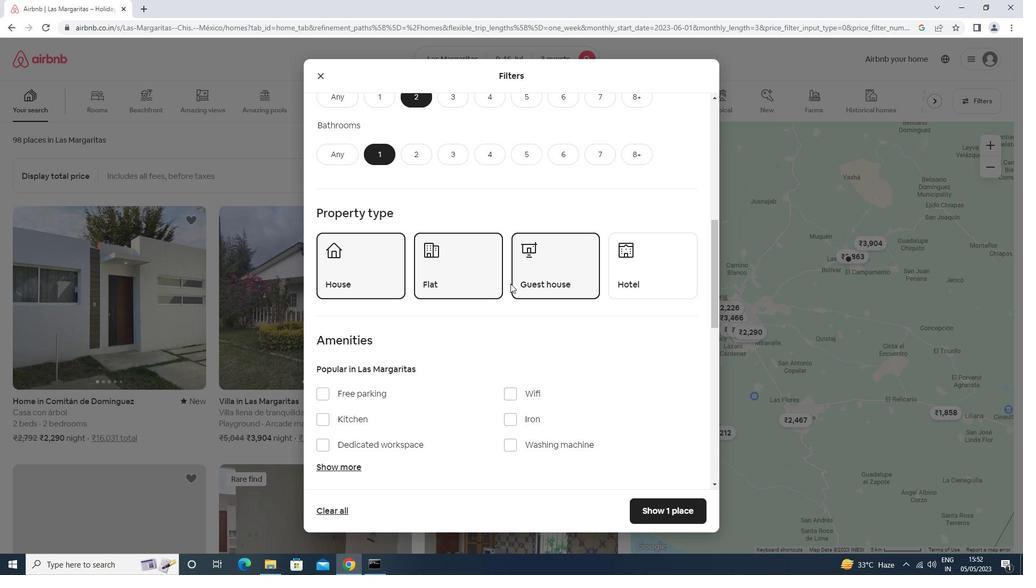 
Action: Mouse scrolled (510, 283) with delta (0, 0)
Screenshot: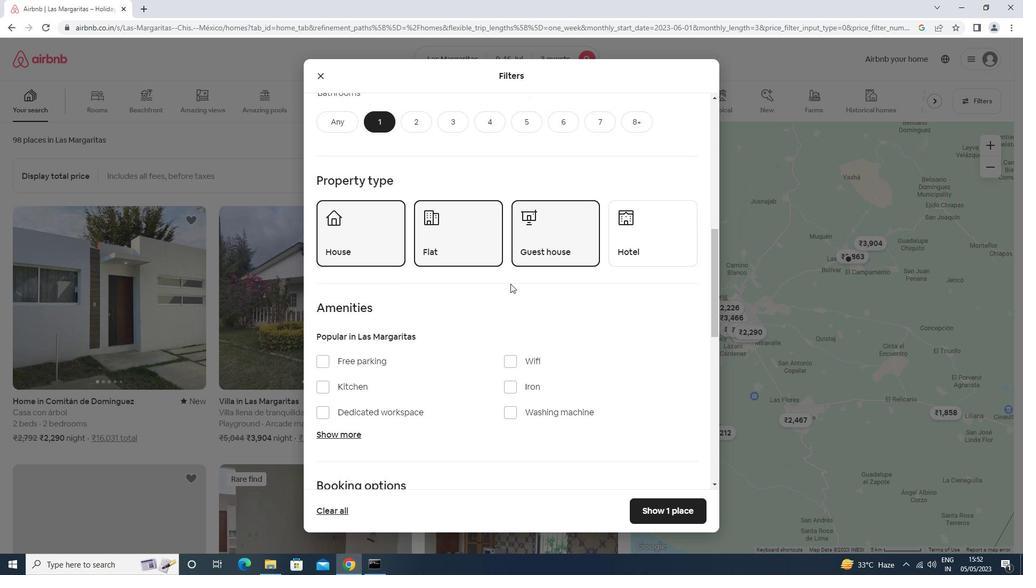 
Action: Mouse moved to (675, 331)
Screenshot: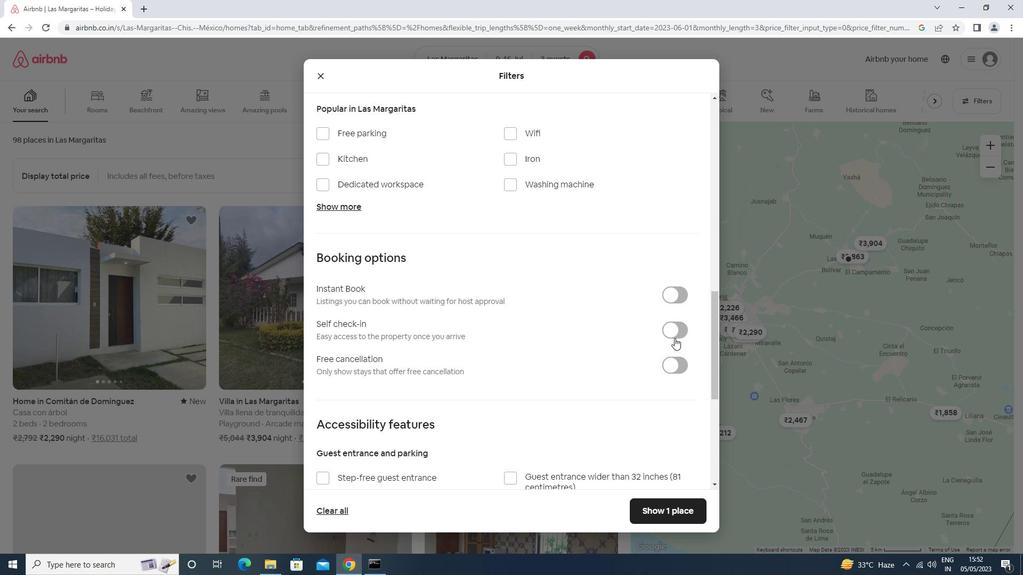 
Action: Mouse pressed left at (675, 331)
Screenshot: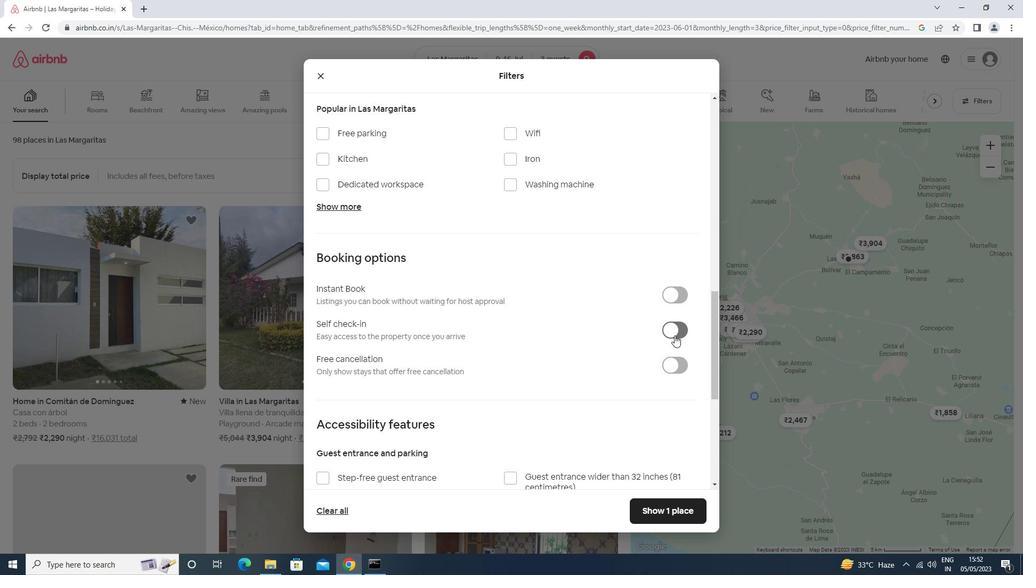 
Action: Mouse moved to (445, 373)
Screenshot: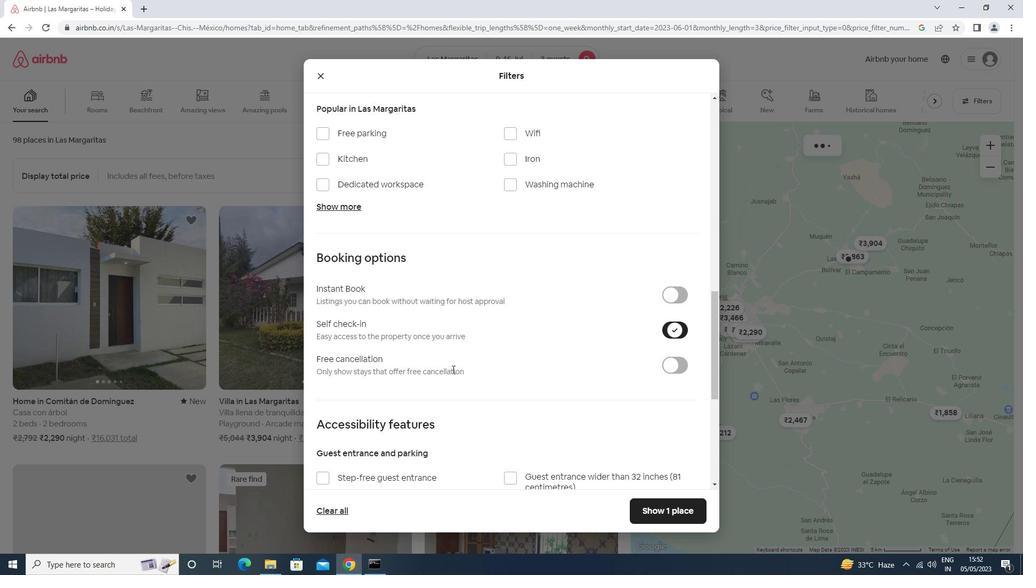 
Action: Mouse scrolled (445, 372) with delta (0, 0)
Screenshot: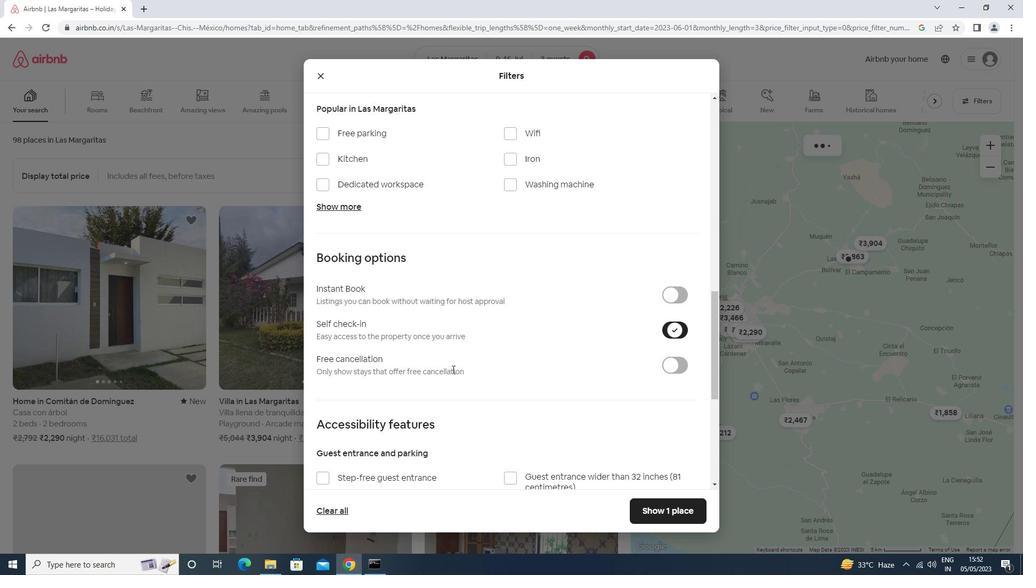 
Action: Mouse moved to (445, 374)
Screenshot: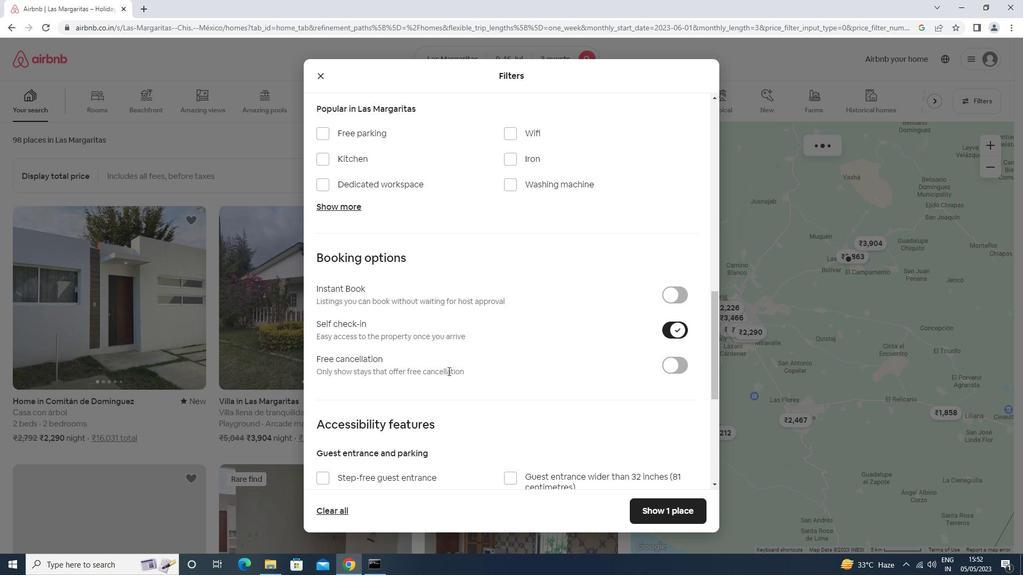 
Action: Mouse scrolled (445, 373) with delta (0, 0)
Screenshot: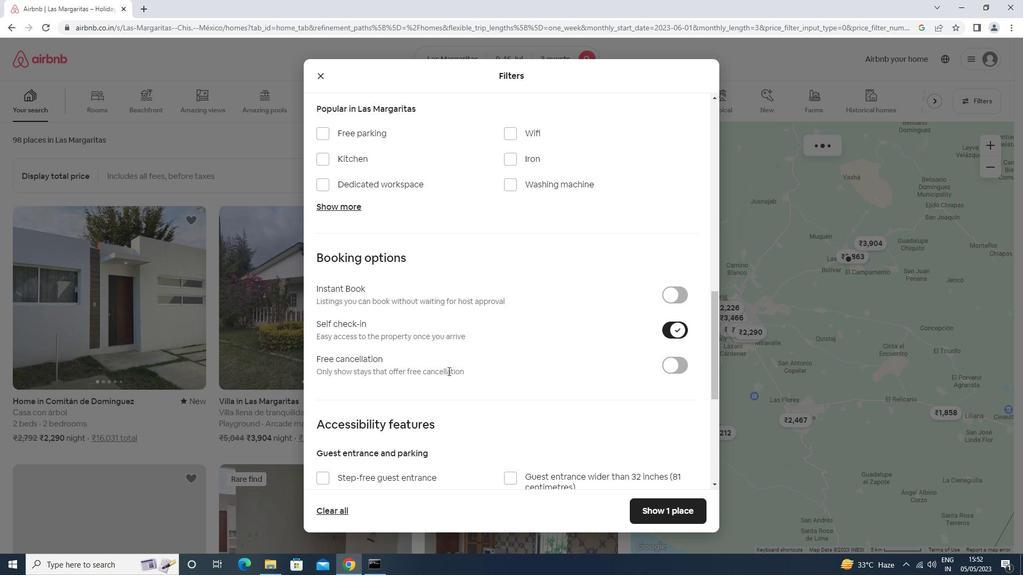
Action: Mouse moved to (444, 374)
Screenshot: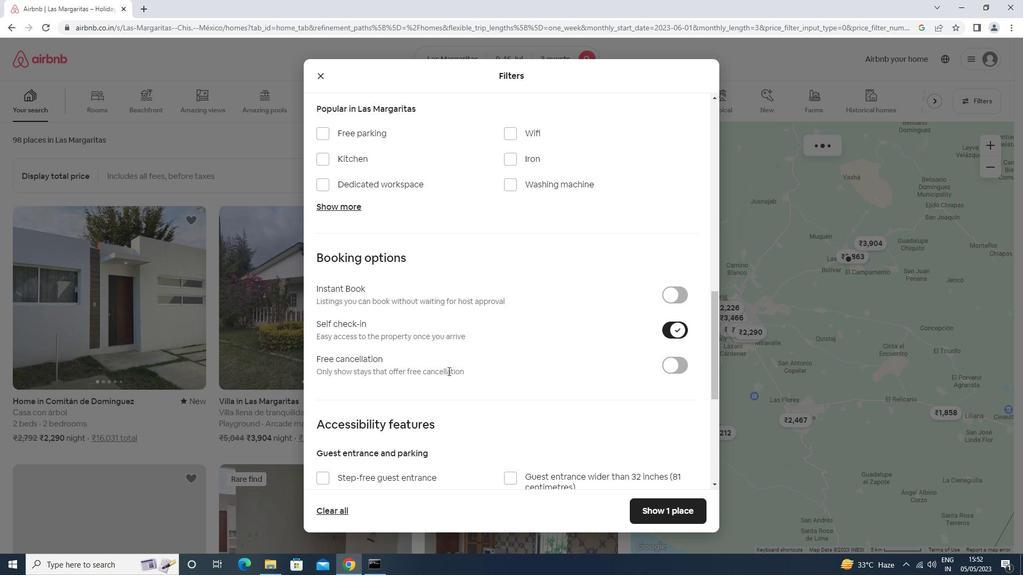 
Action: Mouse scrolled (444, 374) with delta (0, 0)
Screenshot: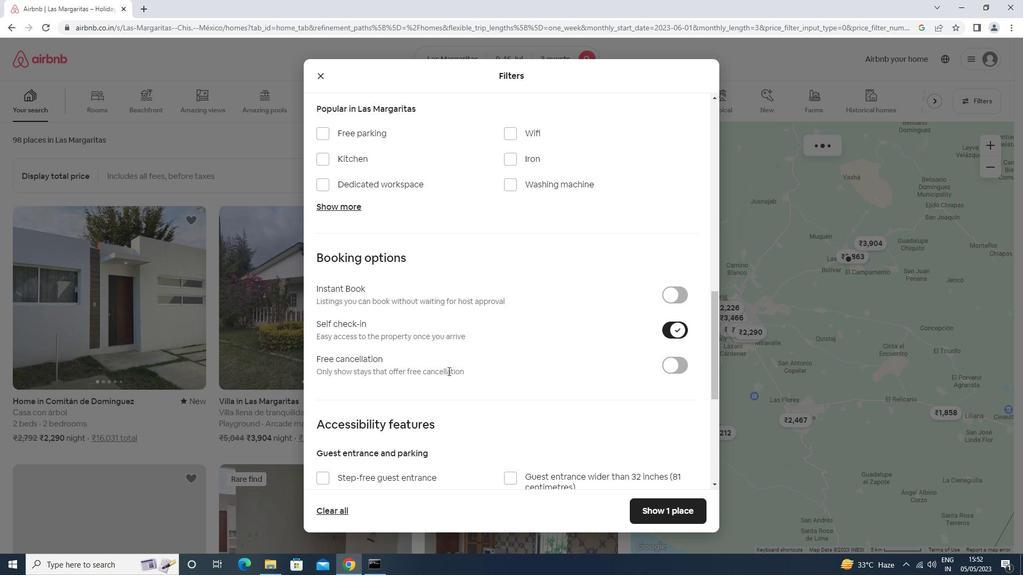 
Action: Mouse moved to (444, 376)
Screenshot: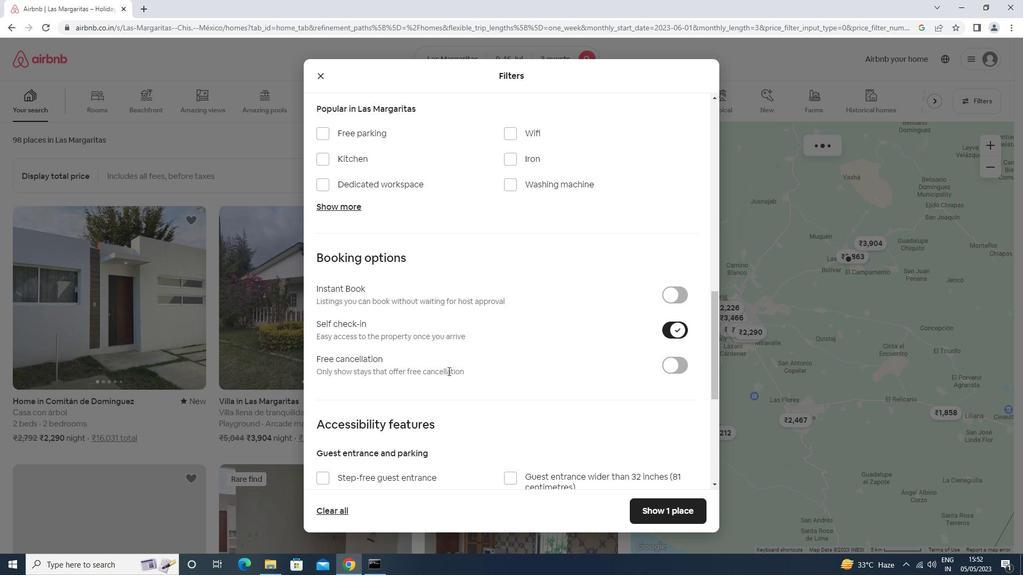 
Action: Mouse scrolled (444, 375) with delta (0, 0)
Screenshot: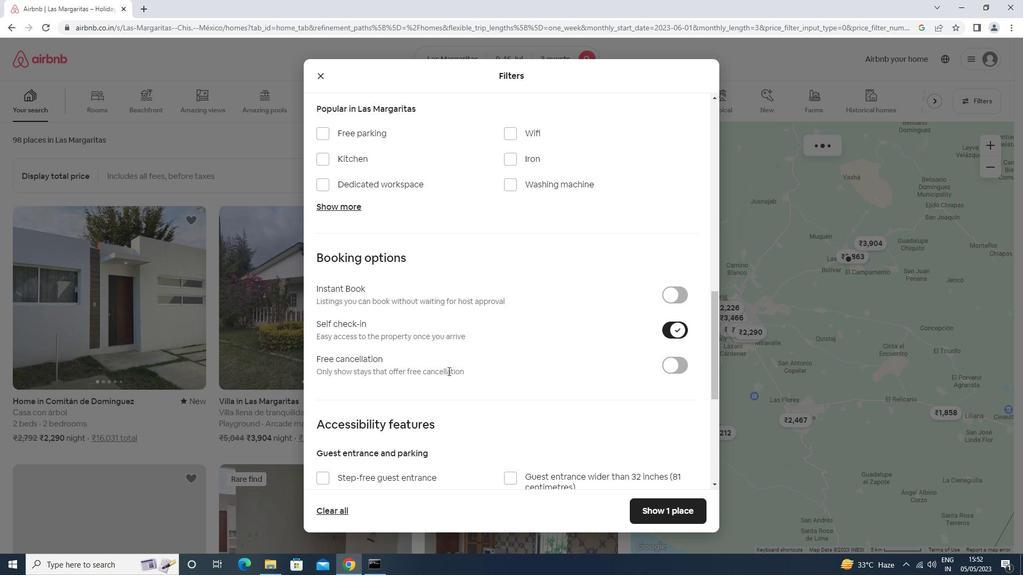 
Action: Mouse moved to (443, 377)
Screenshot: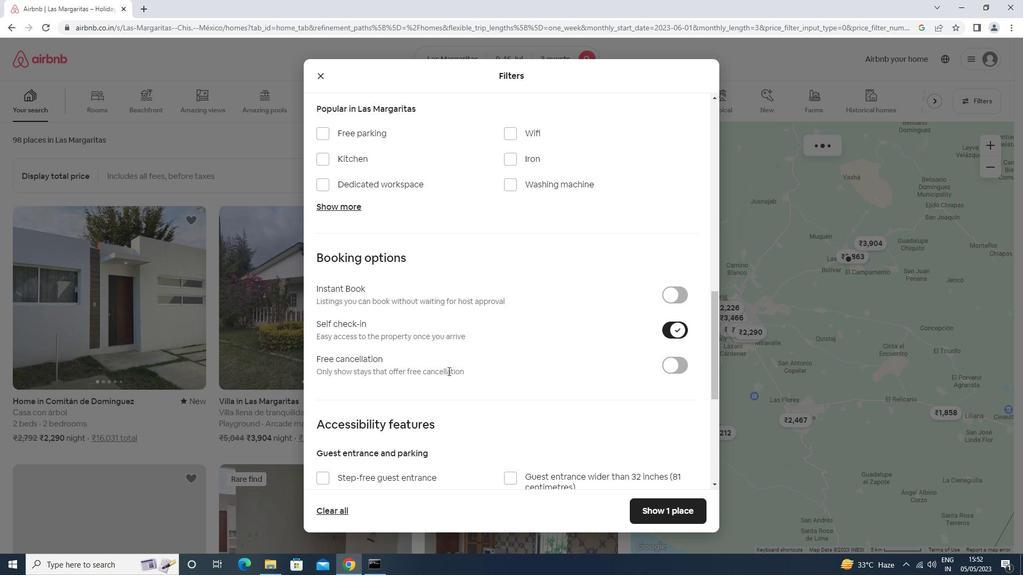 
Action: Mouse scrolled (443, 377) with delta (0, 0)
Screenshot: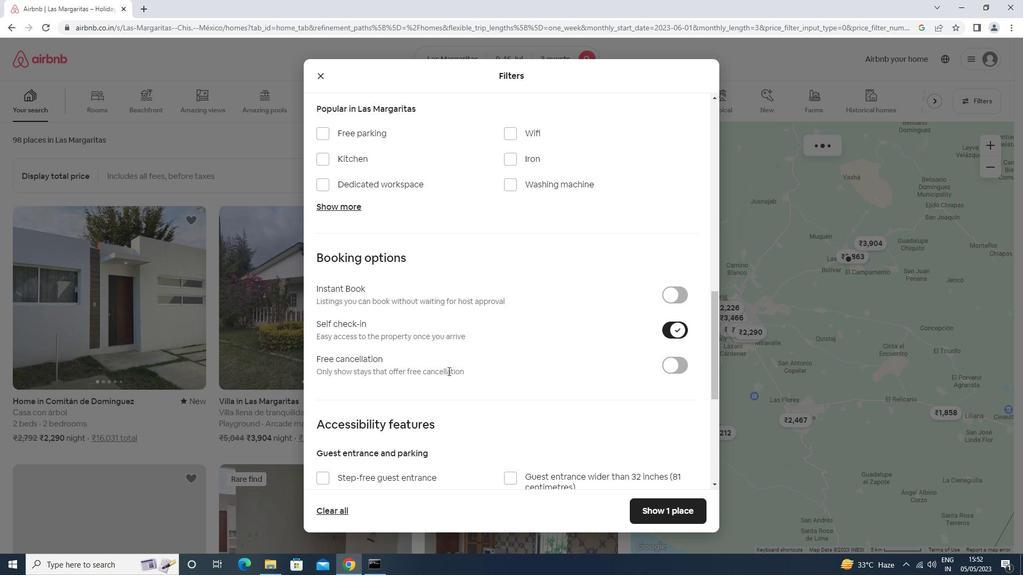 
Action: Mouse moved to (353, 459)
Screenshot: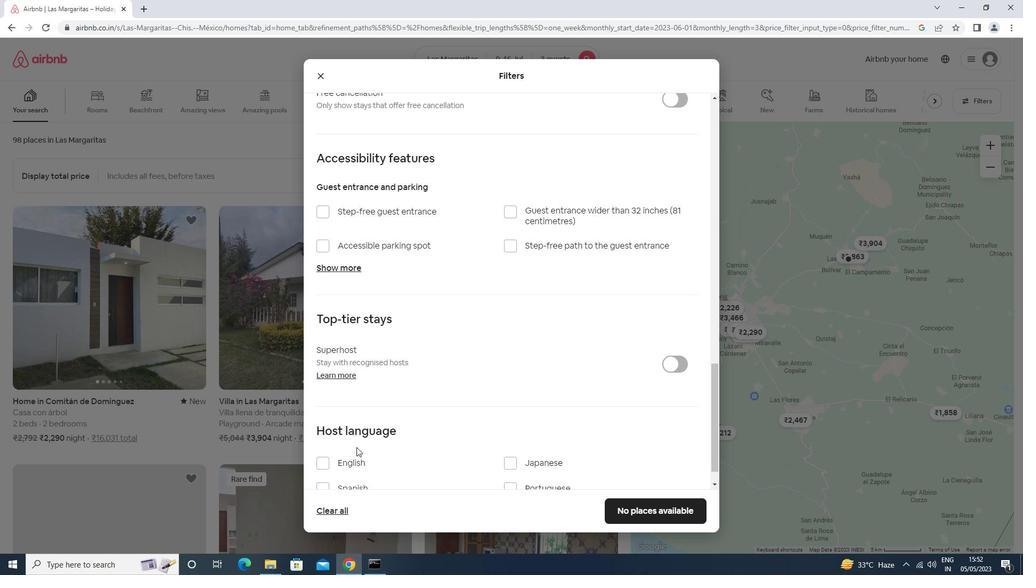 
Action: Mouse pressed left at (353, 459)
Screenshot: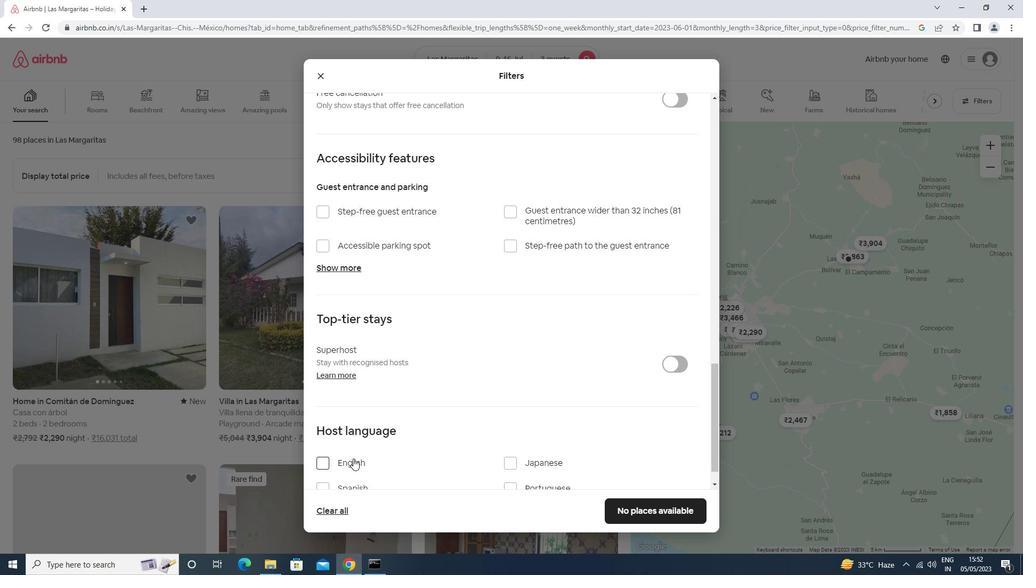 
Action: Mouse moved to (635, 505)
Screenshot: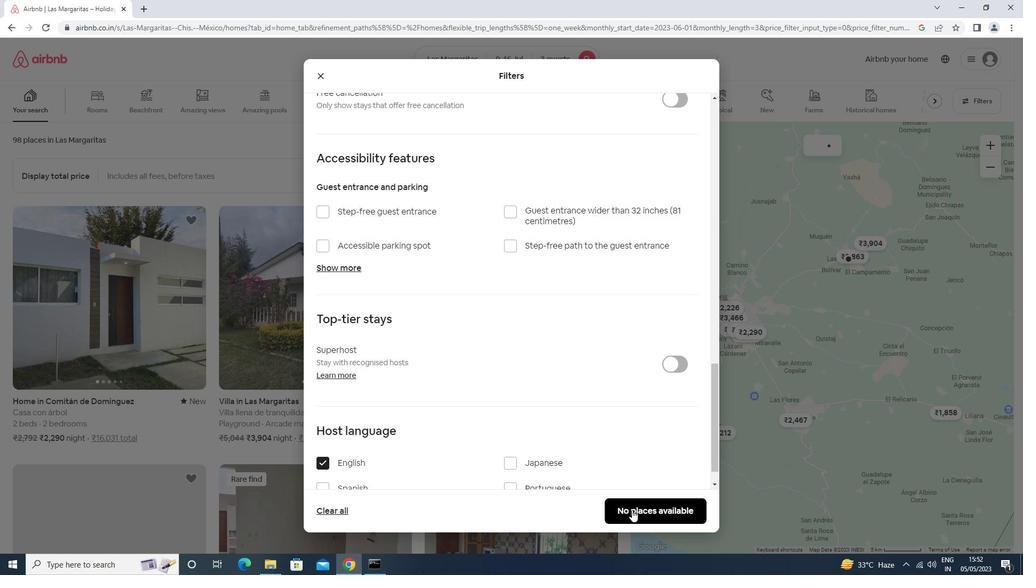 
Action: Mouse pressed left at (635, 505)
Screenshot: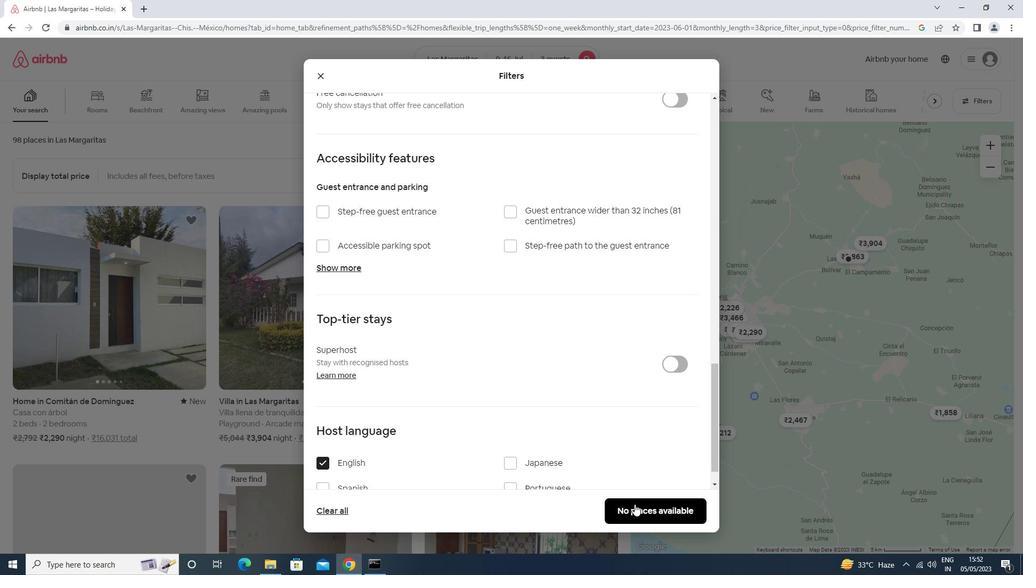 
